 Task: Find connections with filter location Burjassot with filter topic #Analyticswith filter profile language English with filter current company PUMA Group with filter school SNS College of Engineering with filter industry Funds and Trusts with filter service category Business Analytics with filter keywords title Medical Laboratory Tech
Action: Mouse moved to (494, 67)
Screenshot: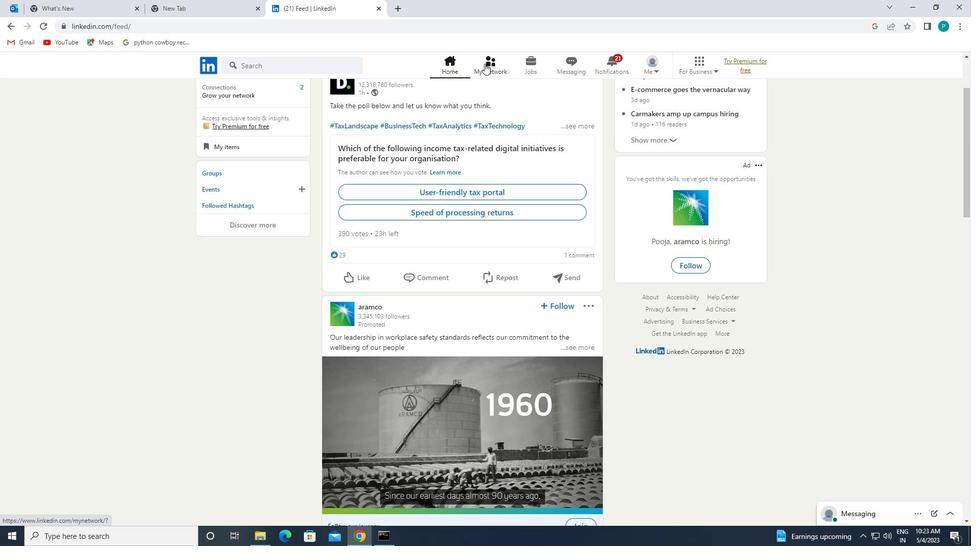 
Action: Mouse pressed left at (494, 67)
Screenshot: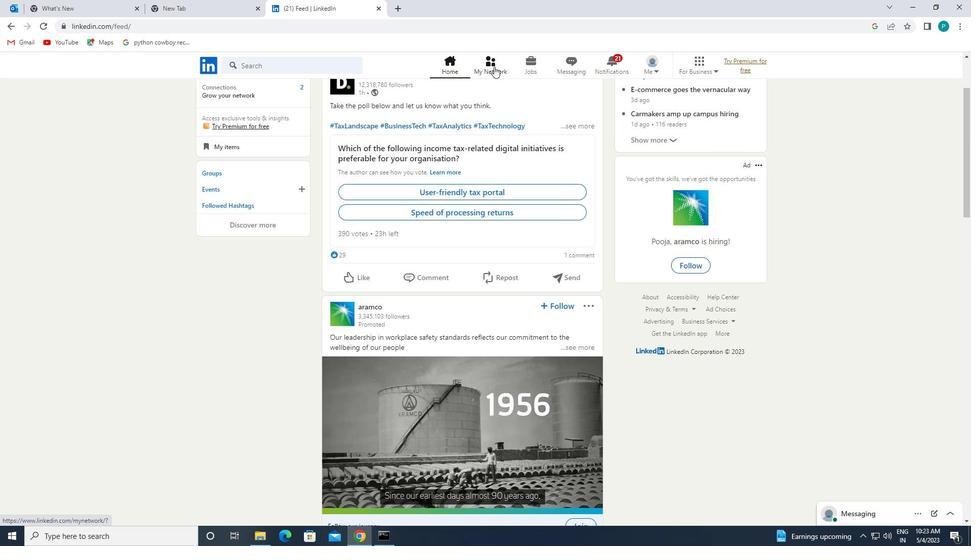 
Action: Mouse moved to (317, 118)
Screenshot: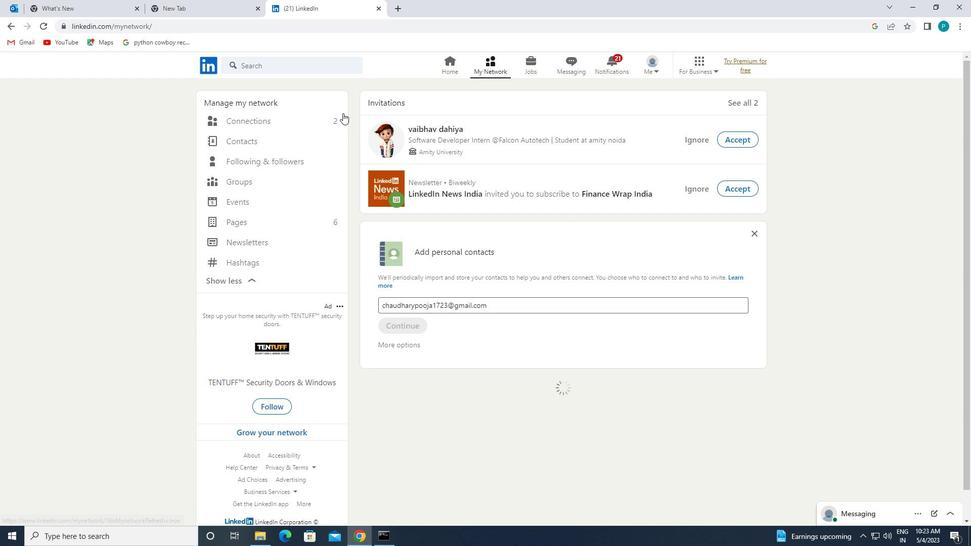 
Action: Mouse pressed left at (317, 118)
Screenshot: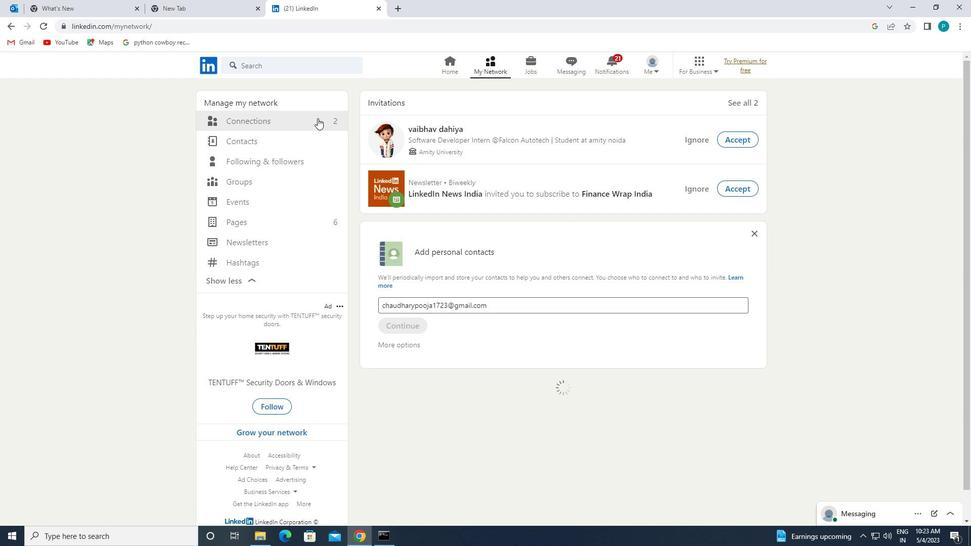 
Action: Mouse moved to (539, 122)
Screenshot: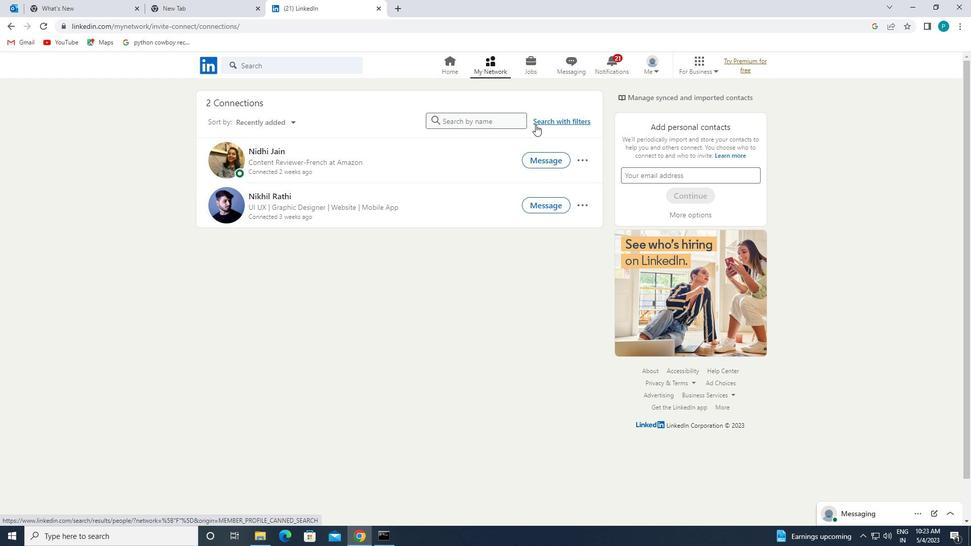 
Action: Mouse pressed left at (539, 122)
Screenshot: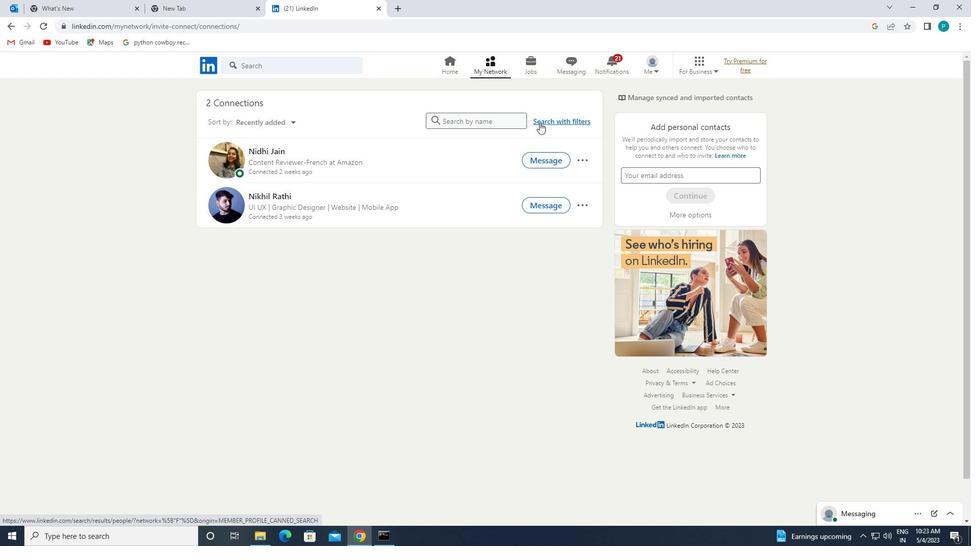 
Action: Mouse moved to (512, 91)
Screenshot: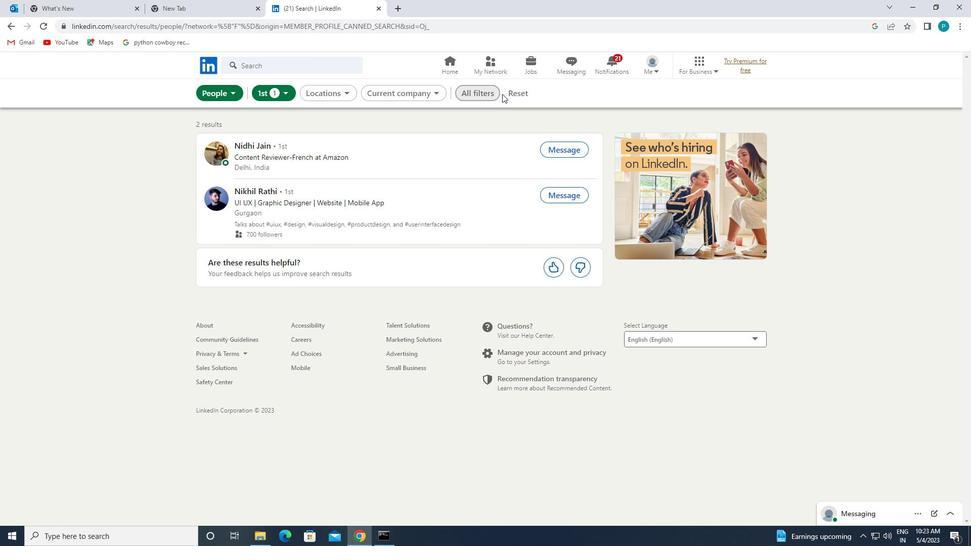 
Action: Mouse pressed left at (512, 91)
Screenshot: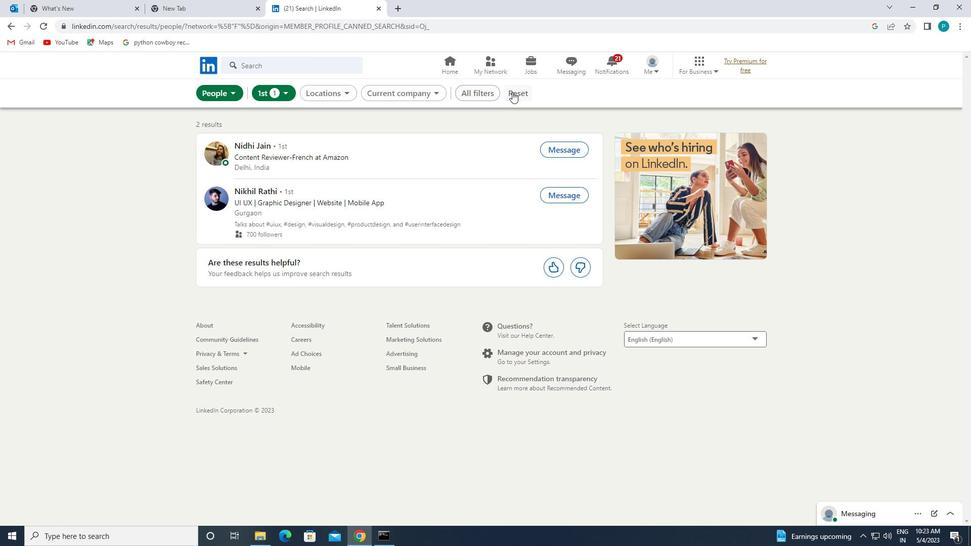 
Action: Mouse moved to (499, 93)
Screenshot: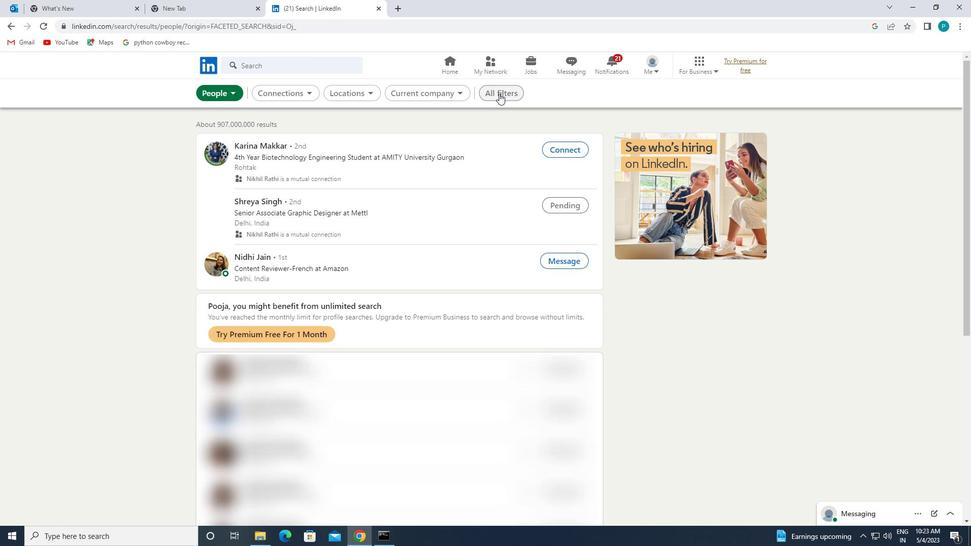 
Action: Mouse pressed left at (499, 93)
Screenshot: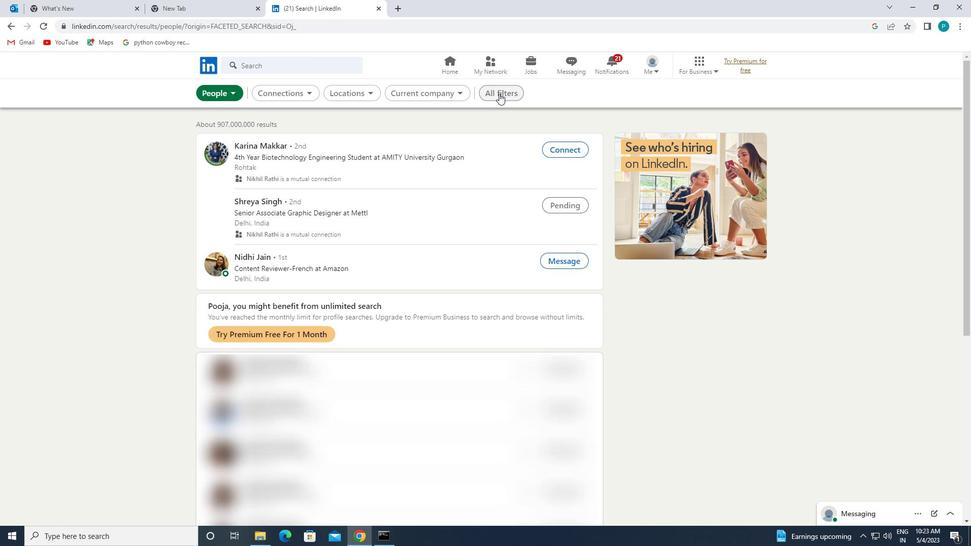 
Action: Mouse moved to (546, 205)
Screenshot: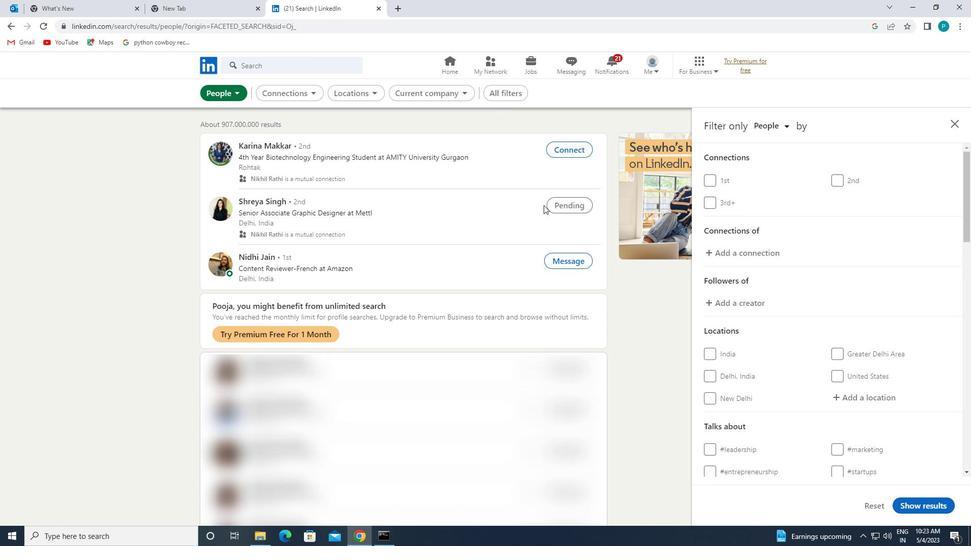 
Action: Mouse scrolled (546, 204) with delta (0, 0)
Screenshot: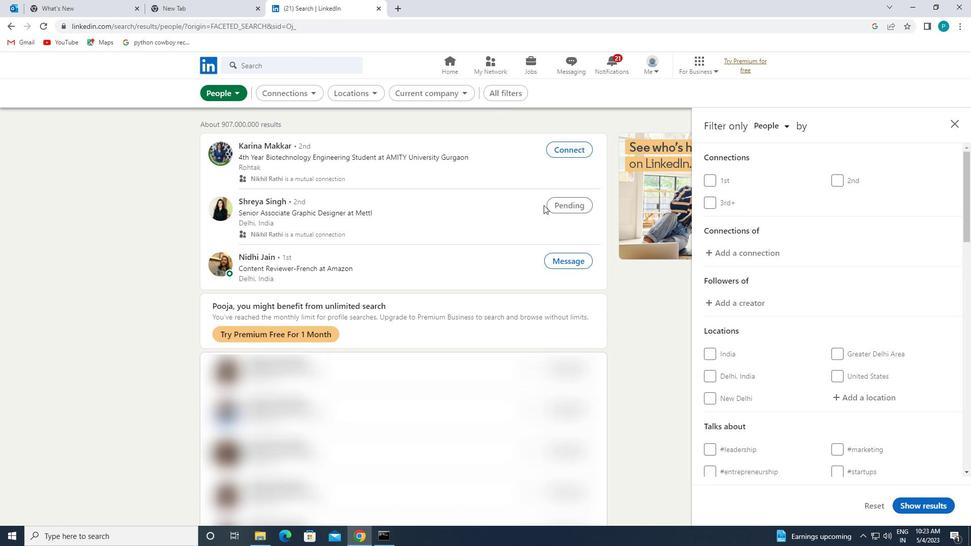 
Action: Mouse scrolled (546, 204) with delta (0, 0)
Screenshot: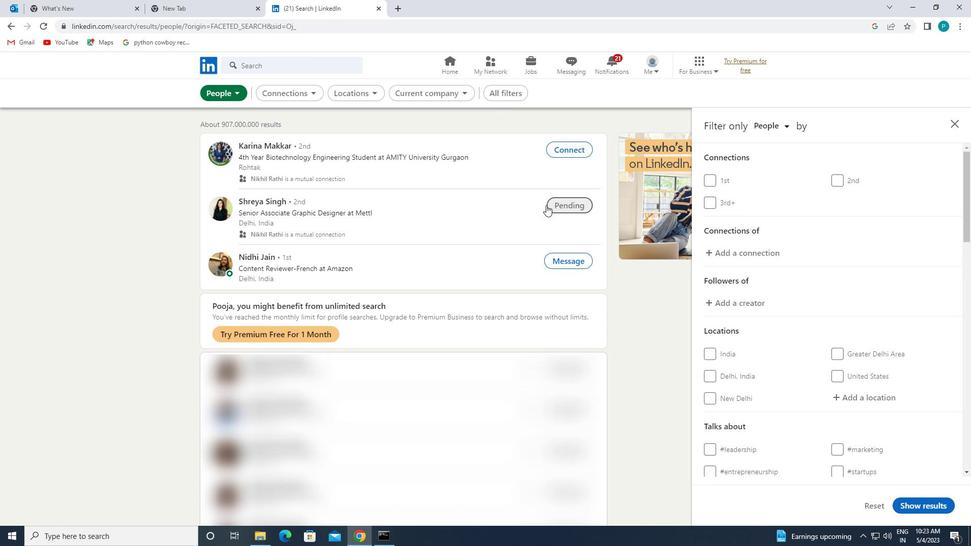 
Action: Mouse moved to (696, 269)
Screenshot: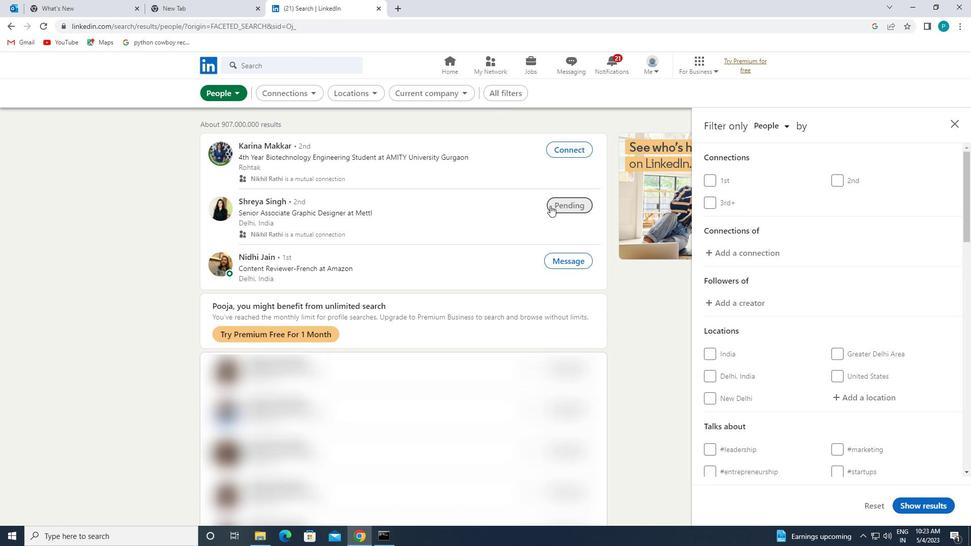 
Action: Mouse scrolled (696, 268) with delta (0, 0)
Screenshot: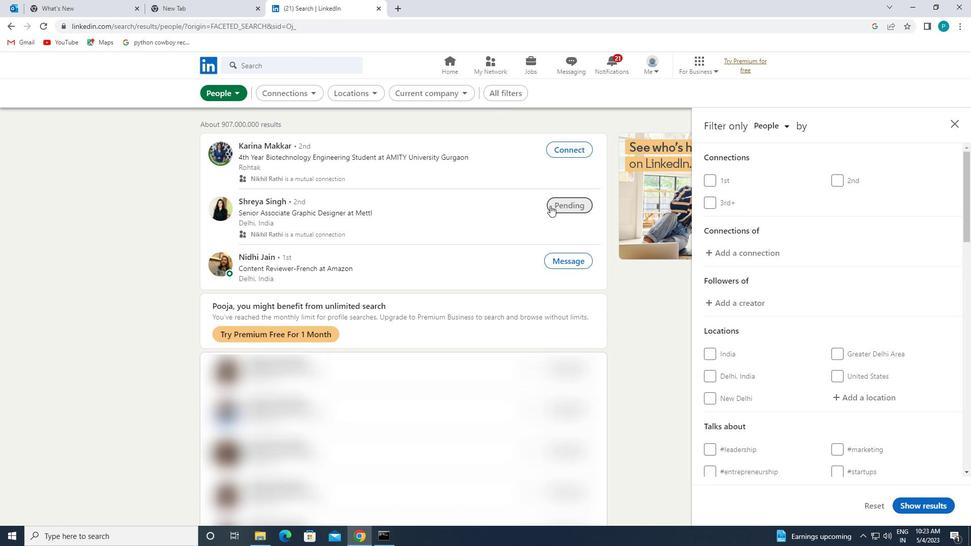 
Action: Mouse moved to (769, 302)
Screenshot: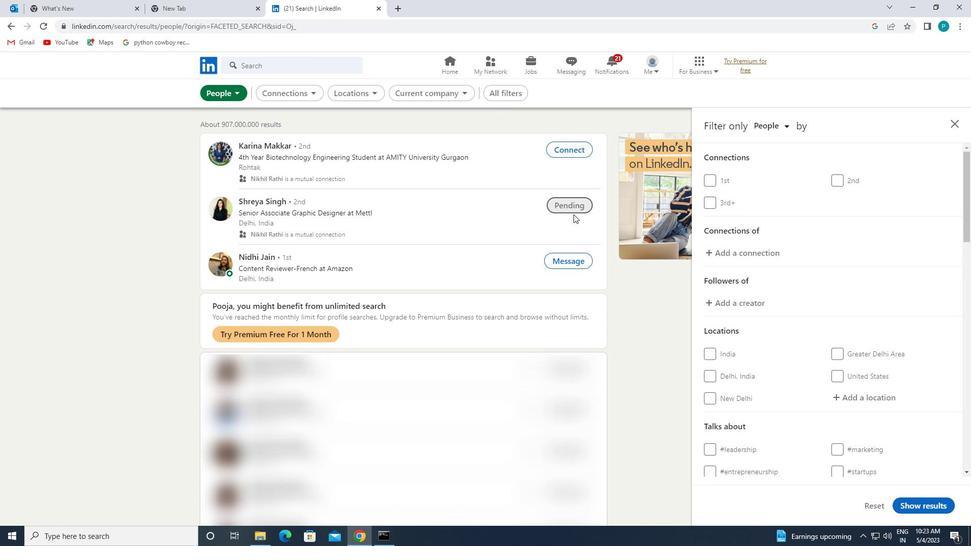 
Action: Mouse scrolled (769, 301) with delta (0, 0)
Screenshot: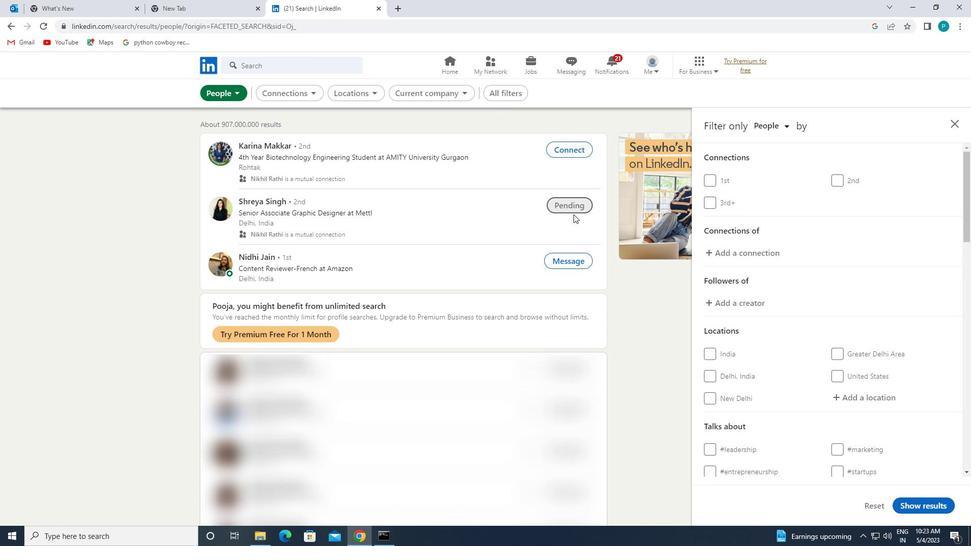 
Action: Mouse moved to (867, 285)
Screenshot: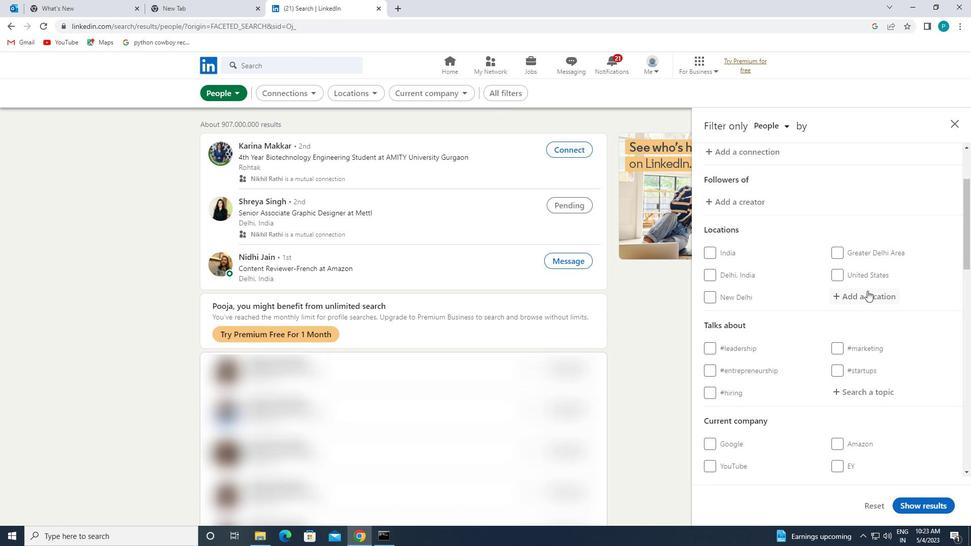 
Action: Mouse pressed left at (867, 285)
Screenshot: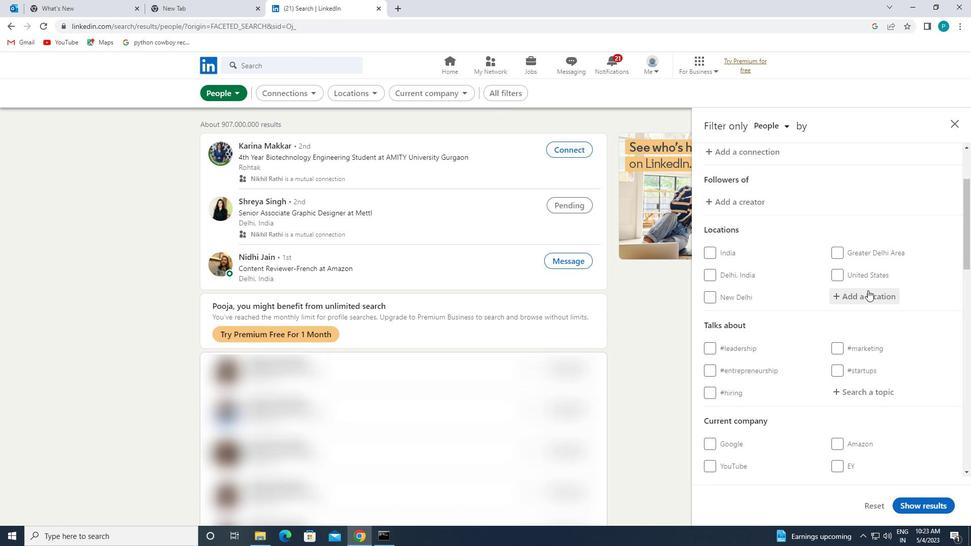
Action: Mouse moved to (863, 291)
Screenshot: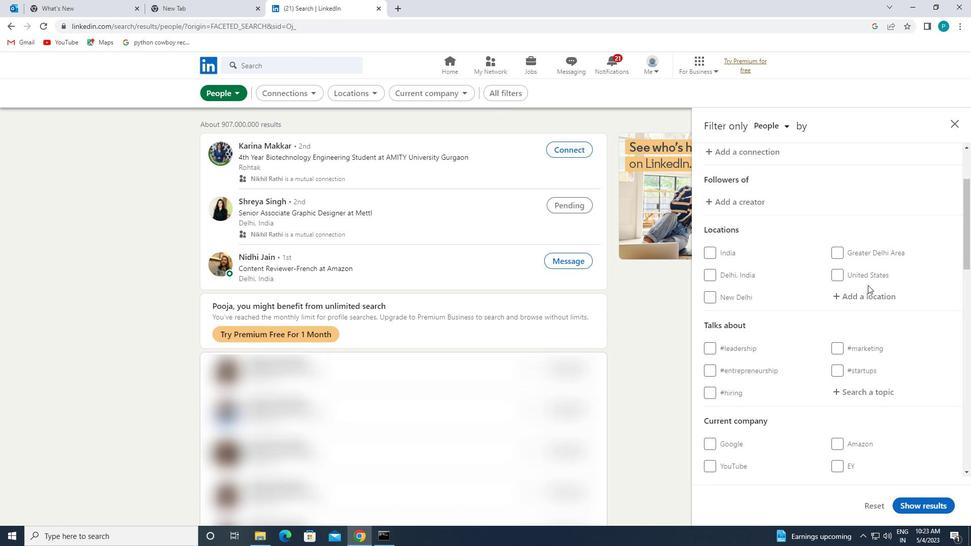 
Action: Mouse pressed left at (863, 291)
Screenshot: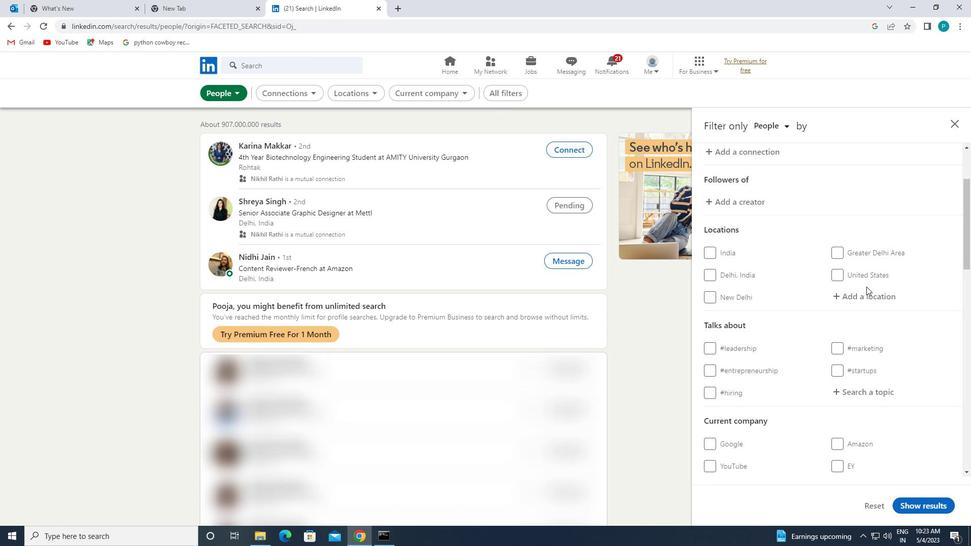 
Action: Key pressed <Key.caps_lock>b<Key.caps_lock>urjass
Screenshot: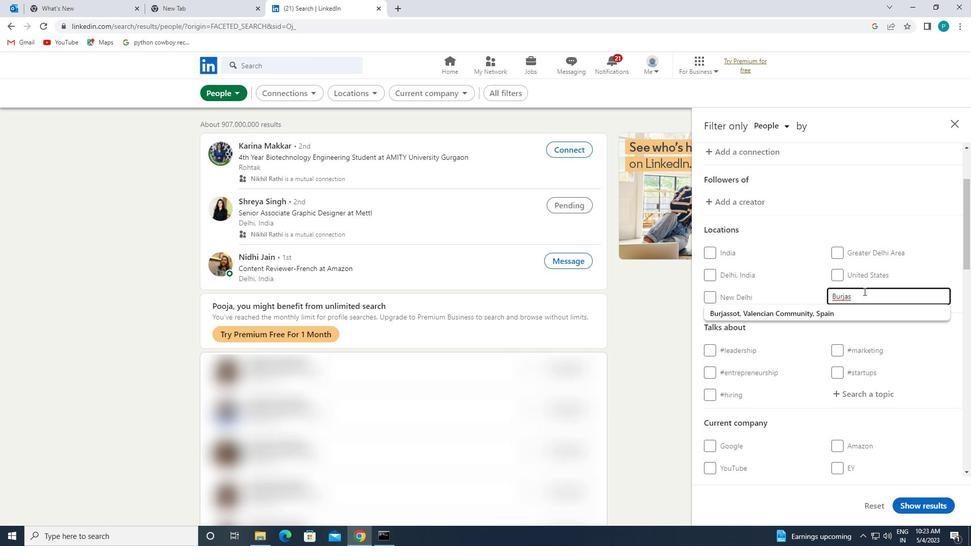 
Action: Mouse moved to (838, 315)
Screenshot: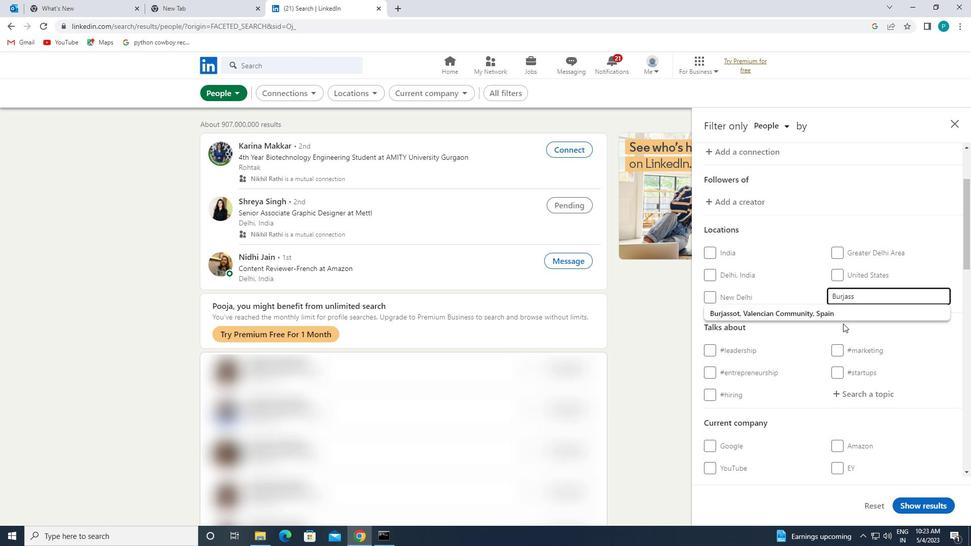 
Action: Mouse pressed left at (838, 315)
Screenshot: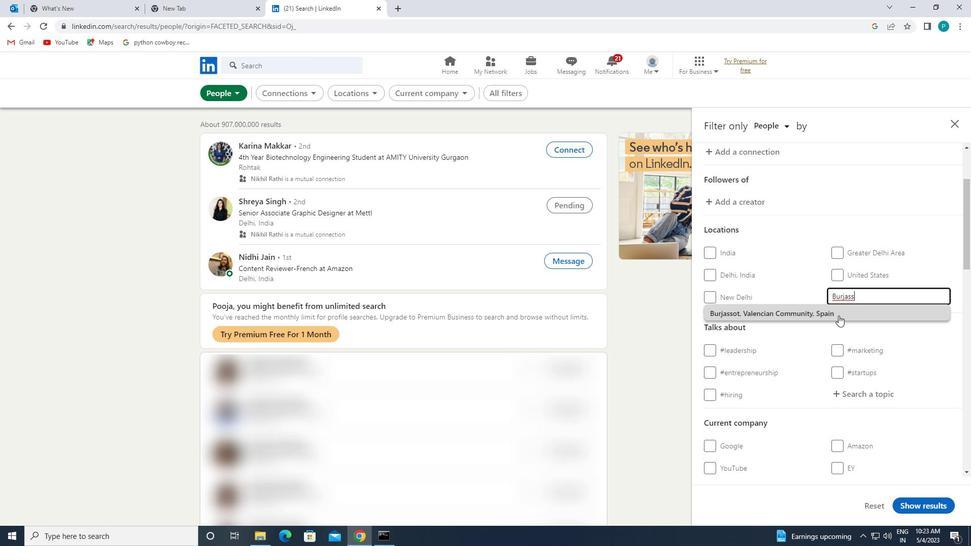 
Action: Mouse moved to (858, 385)
Screenshot: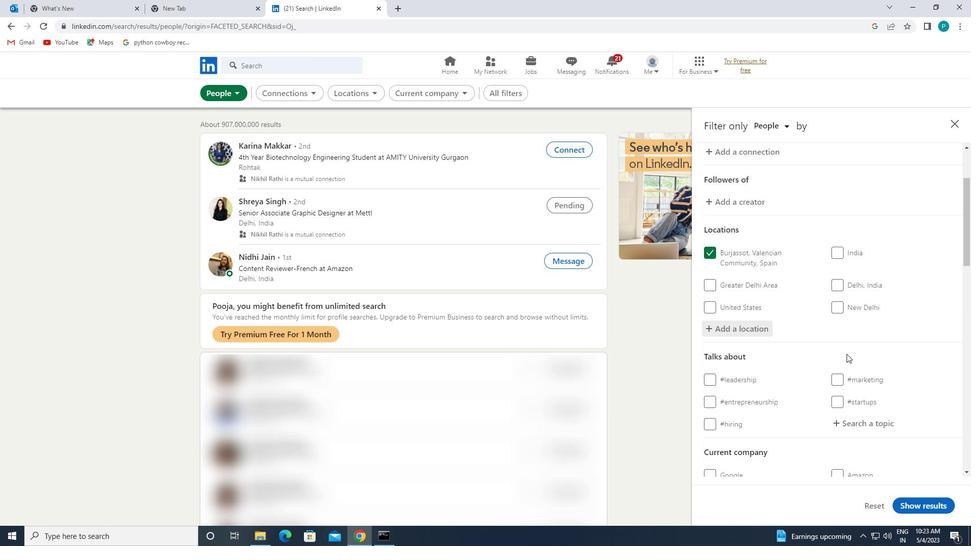 
Action: Mouse scrolled (858, 385) with delta (0, 0)
Screenshot: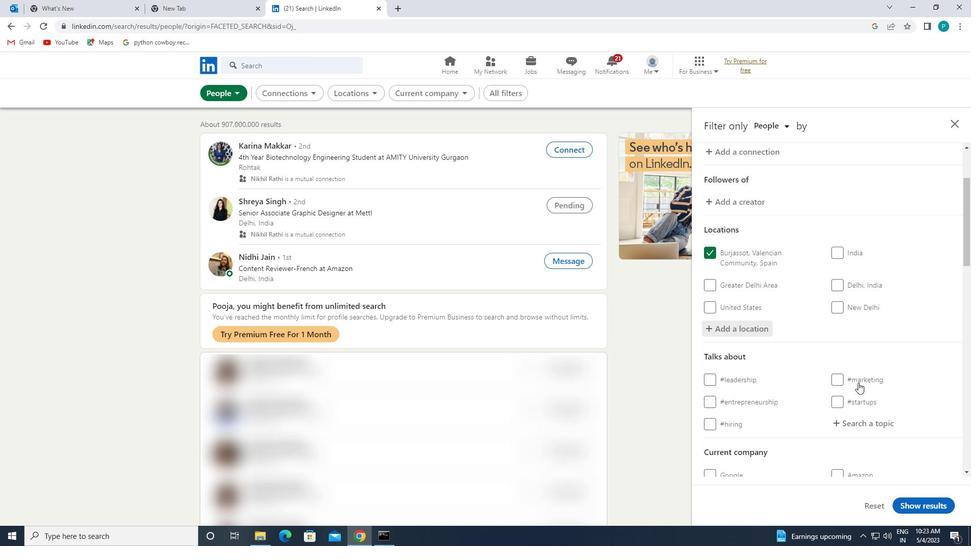 
Action: Mouse moved to (858, 379)
Screenshot: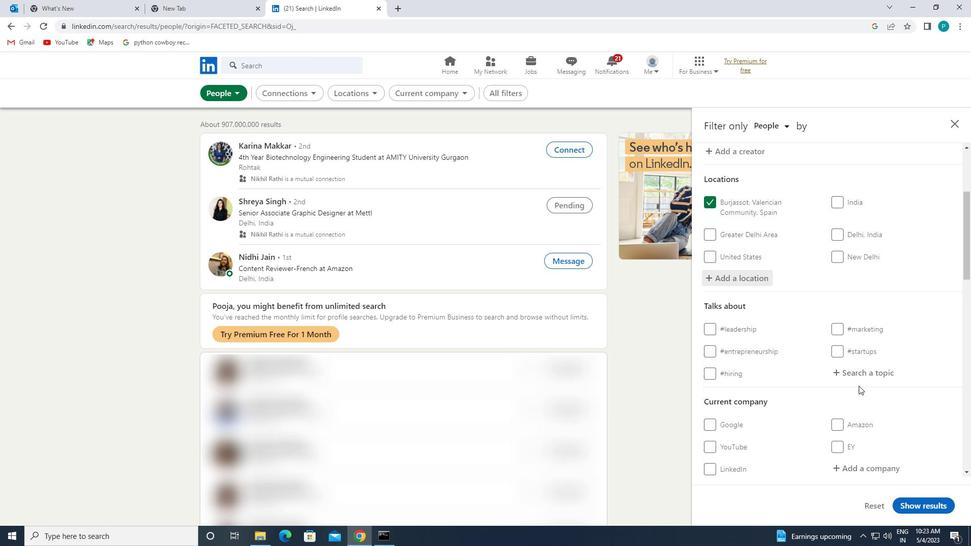 
Action: Mouse pressed left at (858, 379)
Screenshot: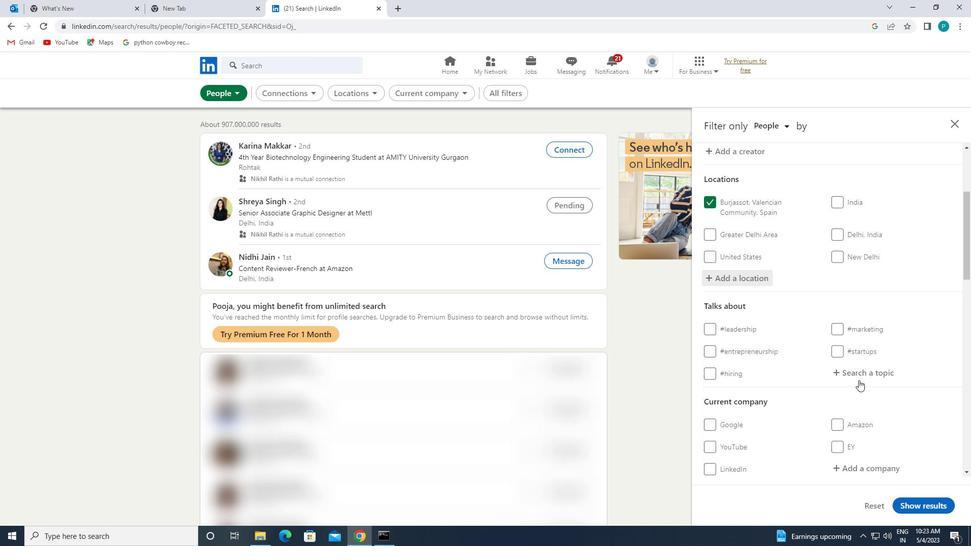 
Action: Mouse moved to (860, 379)
Screenshot: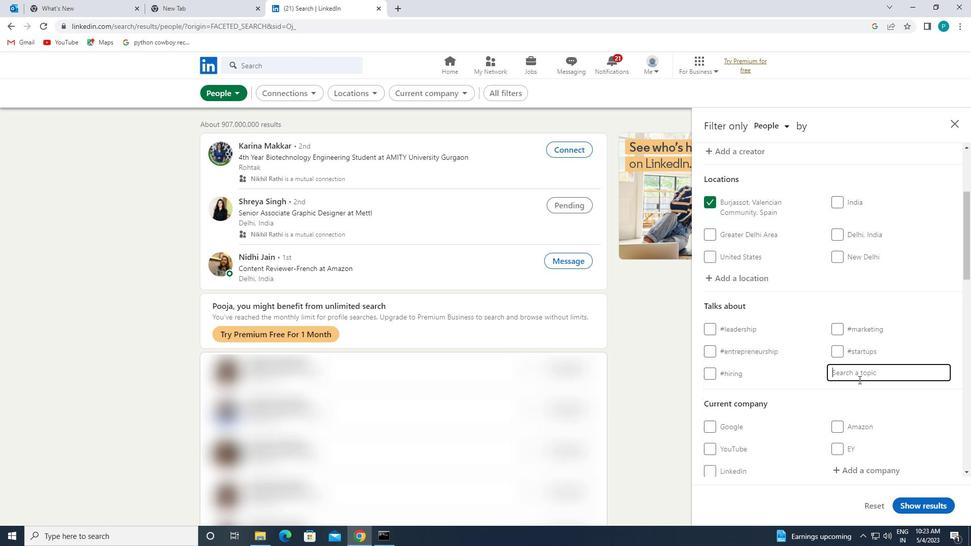 
Action: Key pressed <Key.shift>@<Key.backspace>#<Key.caps_lock>A<Key.caps_lock>NALYSTICS
Screenshot: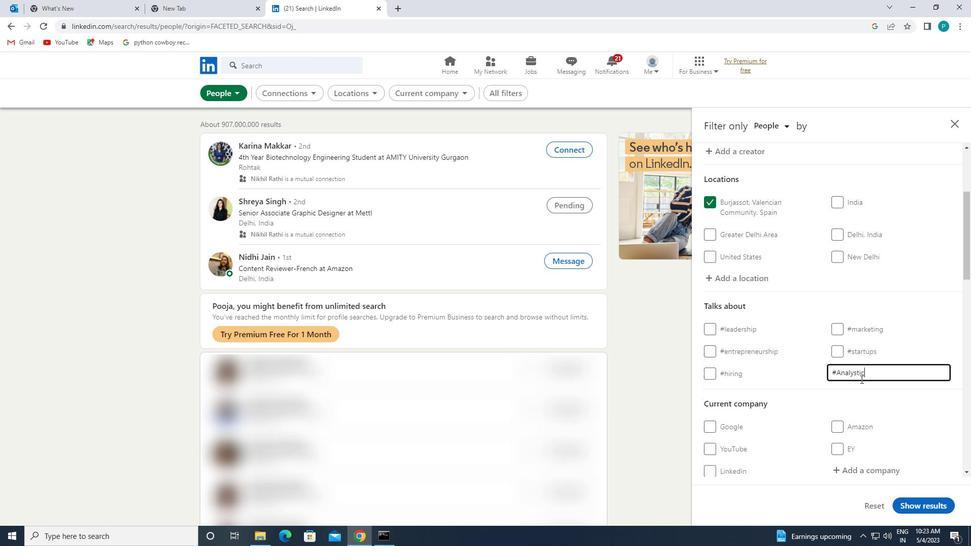 
Action: Mouse moved to (813, 430)
Screenshot: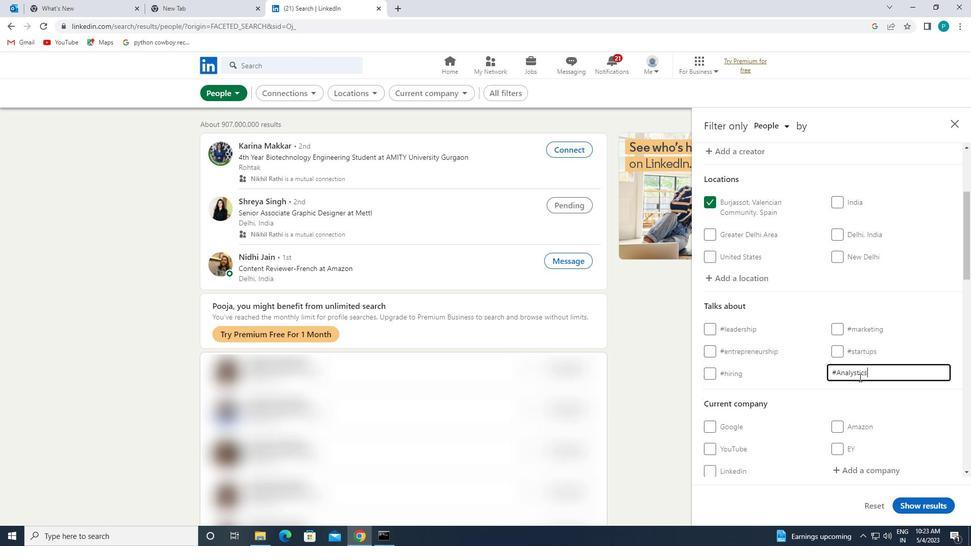 
Action: Mouse scrolled (813, 429) with delta (0, 0)
Screenshot: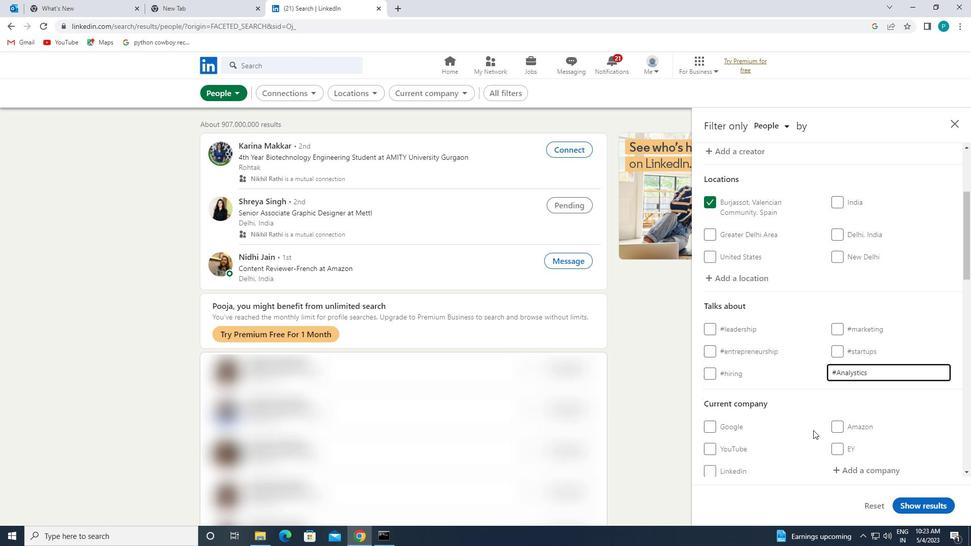 
Action: Mouse scrolled (813, 429) with delta (0, 0)
Screenshot: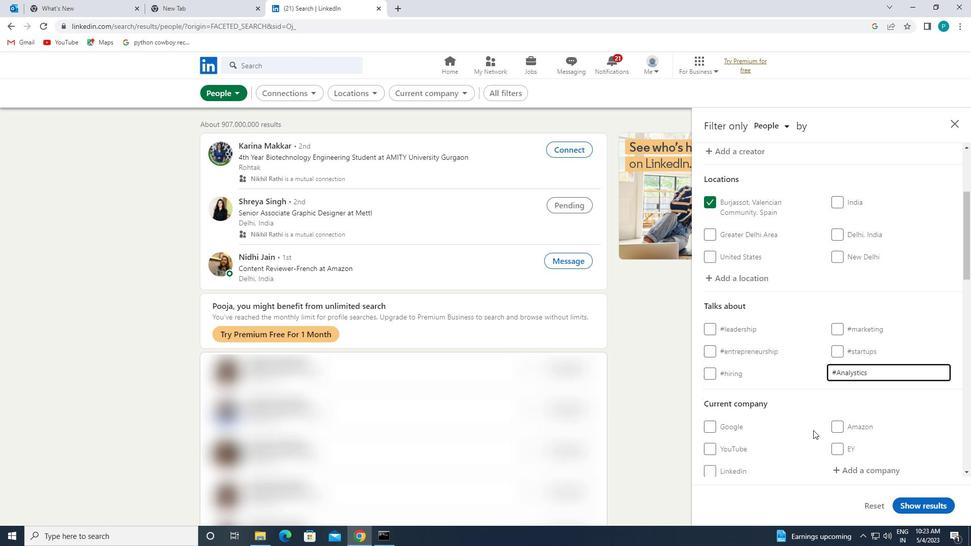 
Action: Mouse scrolled (813, 429) with delta (0, 0)
Screenshot: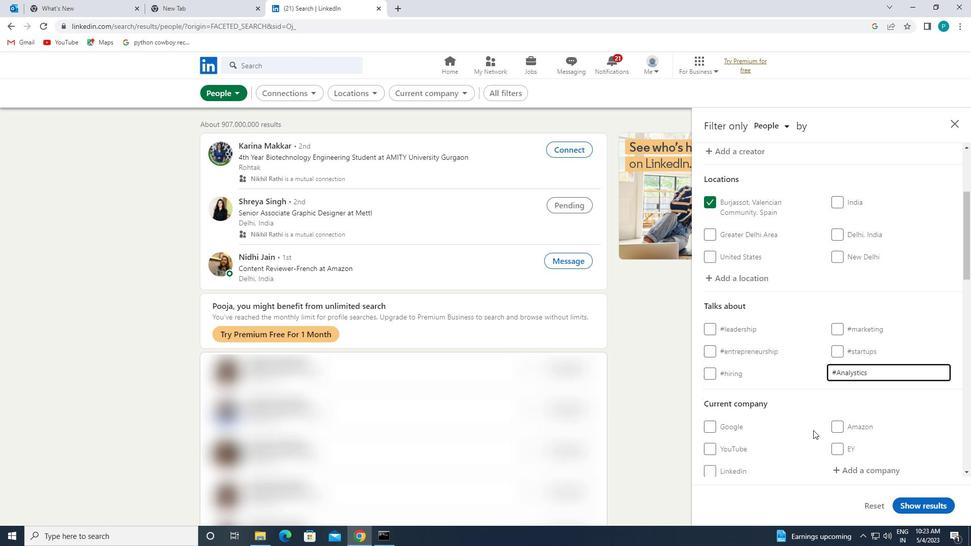 
Action: Mouse moved to (795, 328)
Screenshot: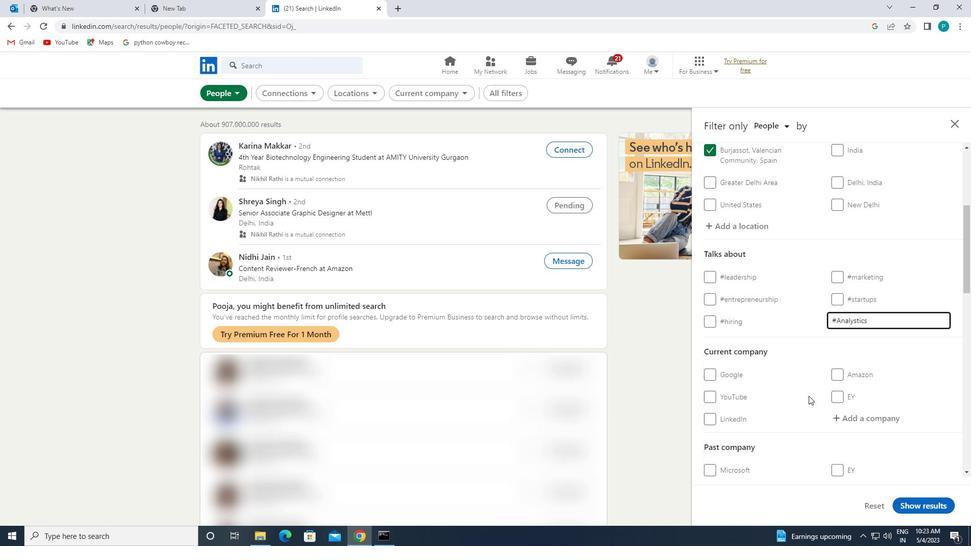 
Action: Mouse scrolled (795, 328) with delta (0, 0)
Screenshot: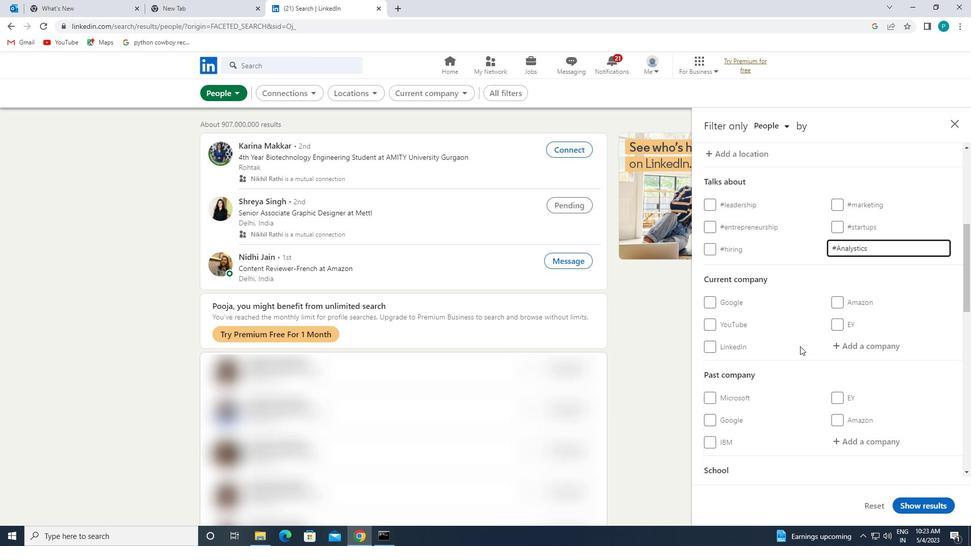 
Action: Mouse scrolled (795, 328) with delta (0, 0)
Screenshot: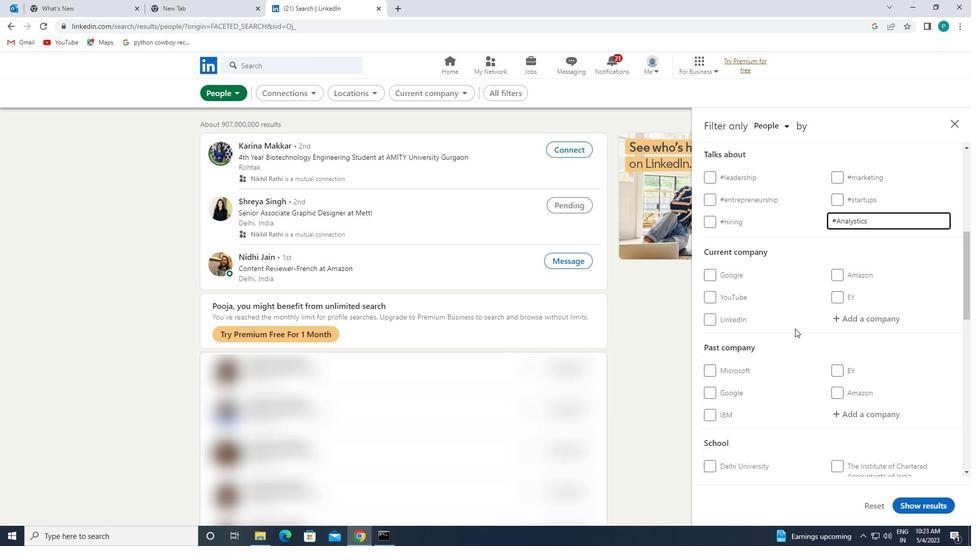 
Action: Mouse scrolled (795, 328) with delta (0, 0)
Screenshot: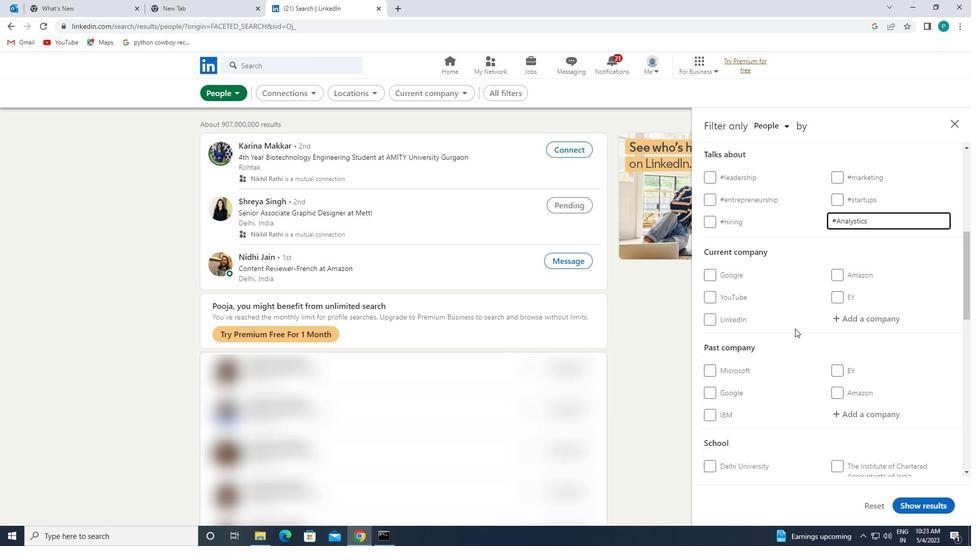 
Action: Mouse scrolled (795, 328) with delta (0, 0)
Screenshot: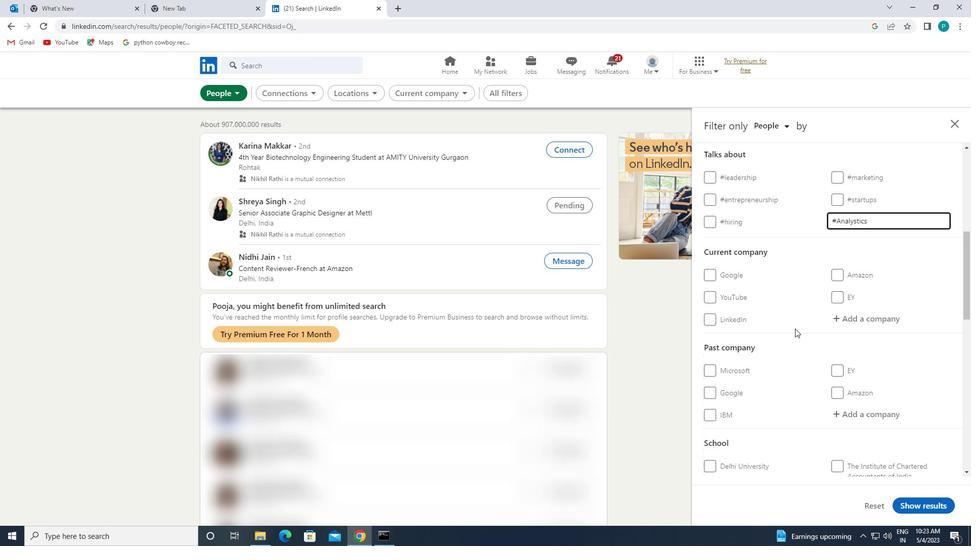 
Action: Mouse moved to (775, 374)
Screenshot: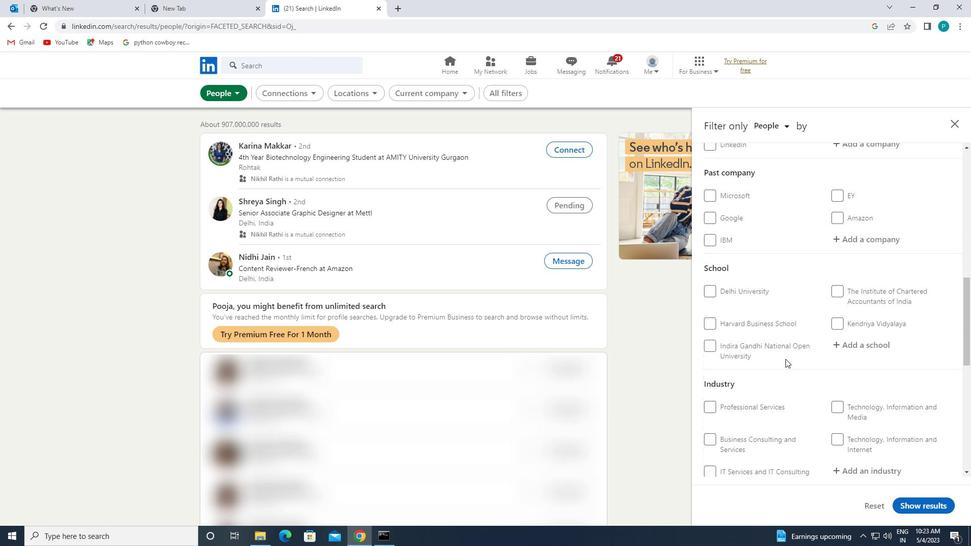
Action: Mouse scrolled (775, 374) with delta (0, 0)
Screenshot: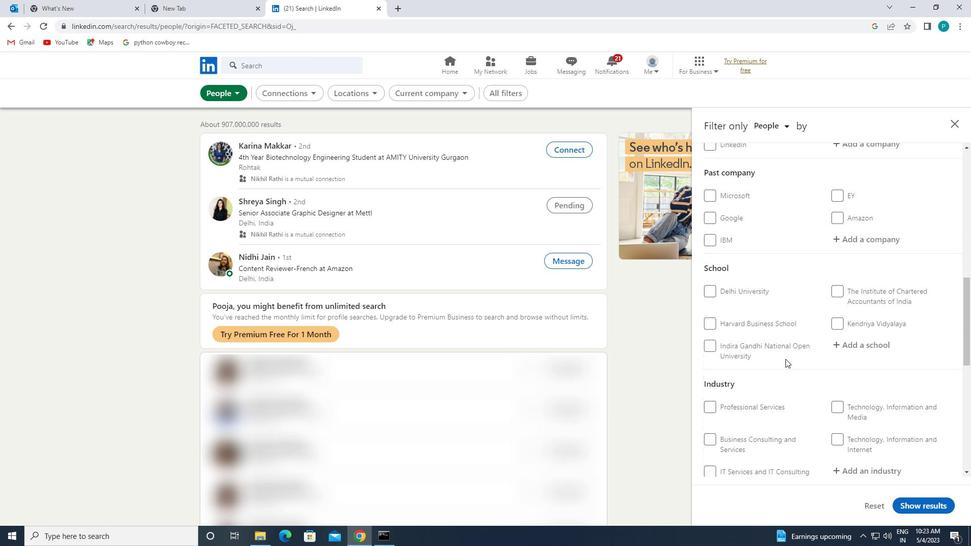 
Action: Mouse moved to (775, 375)
Screenshot: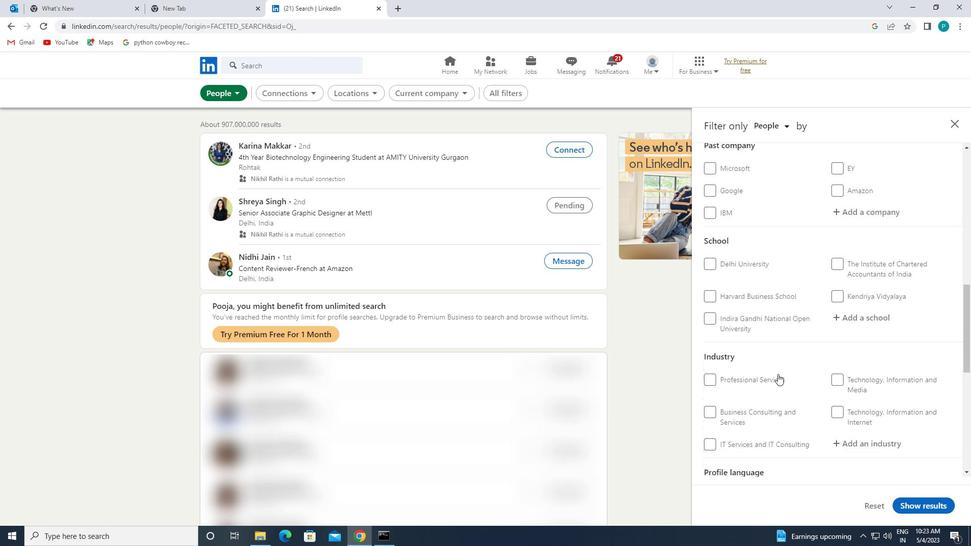 
Action: Mouse scrolled (775, 374) with delta (0, 0)
Screenshot: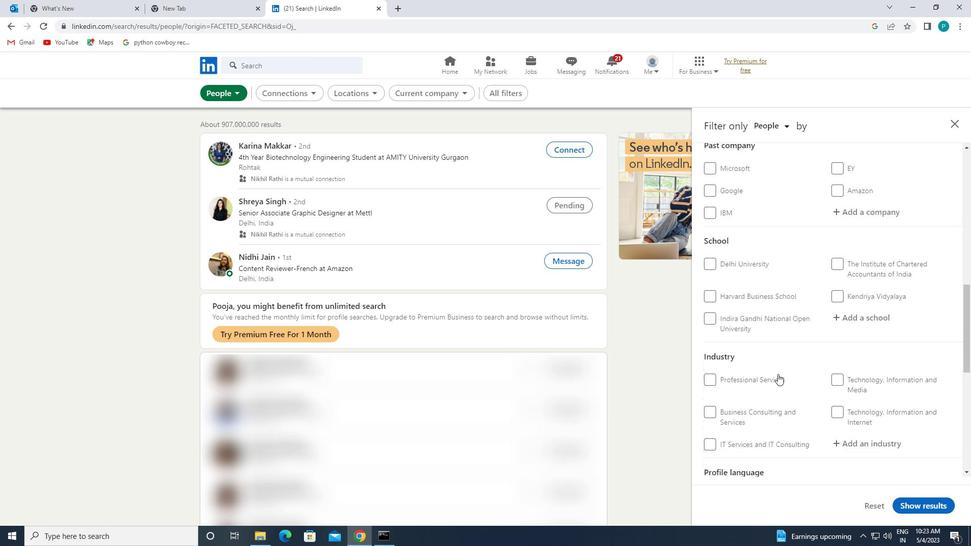 
Action: Mouse moved to (774, 375)
Screenshot: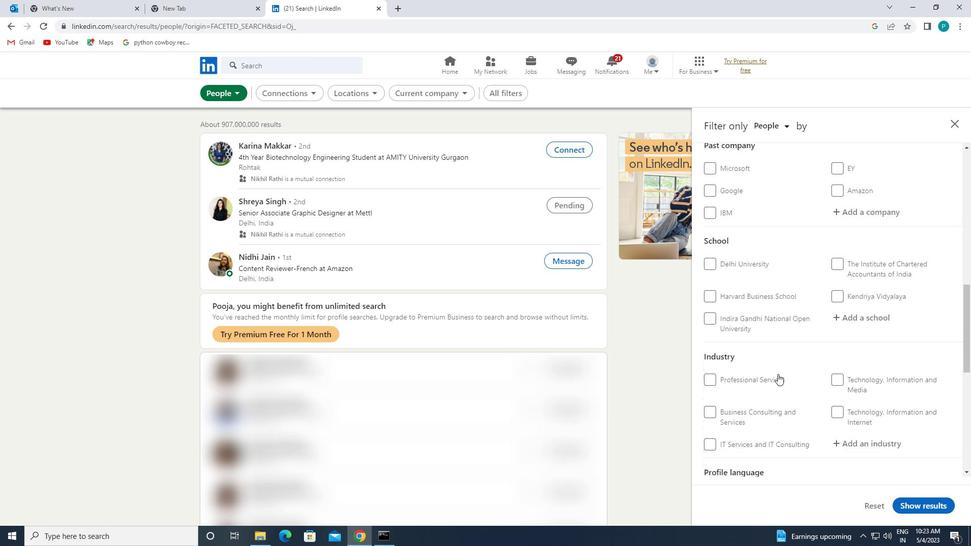 
Action: Mouse scrolled (774, 374) with delta (0, 0)
Screenshot: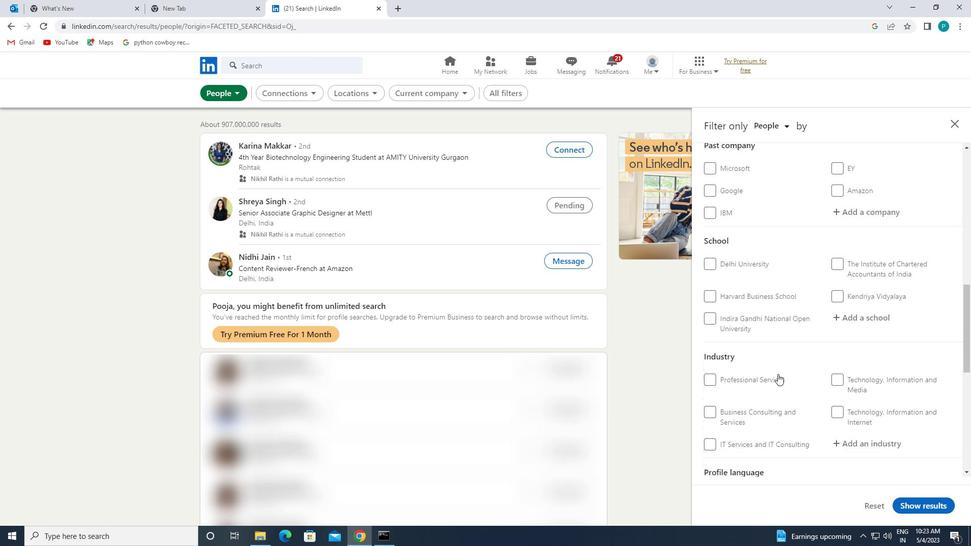
Action: Mouse moved to (745, 402)
Screenshot: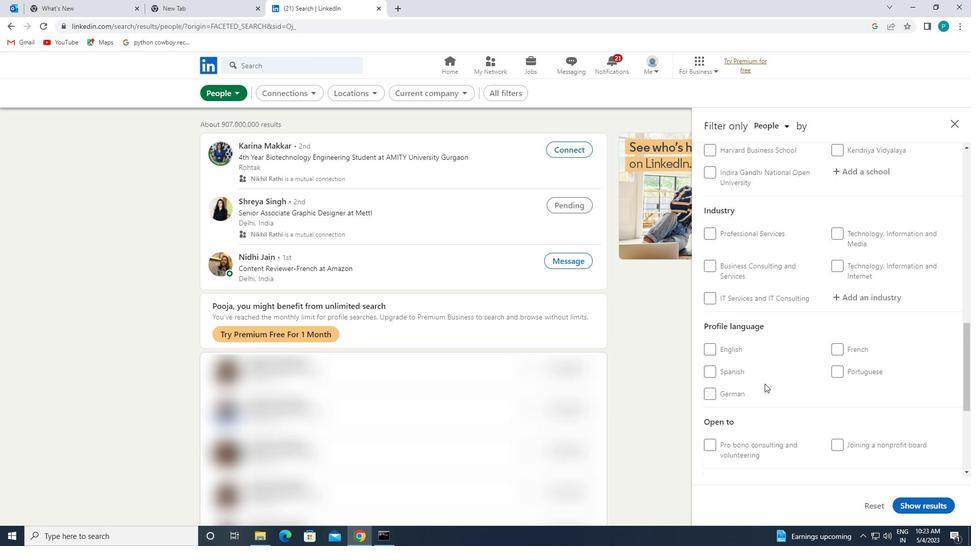 
Action: Mouse scrolled (745, 402) with delta (0, 0)
Screenshot: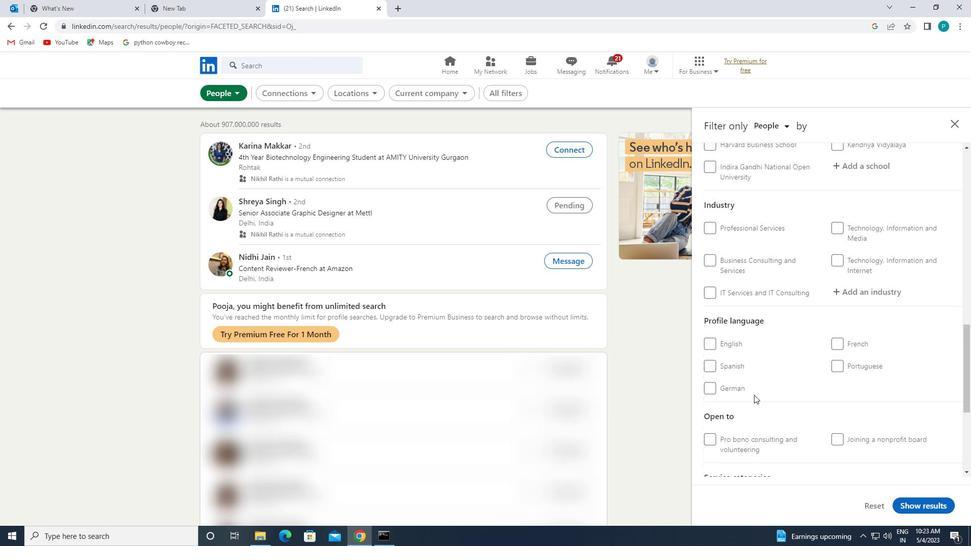 
Action: Mouse moved to (727, 295)
Screenshot: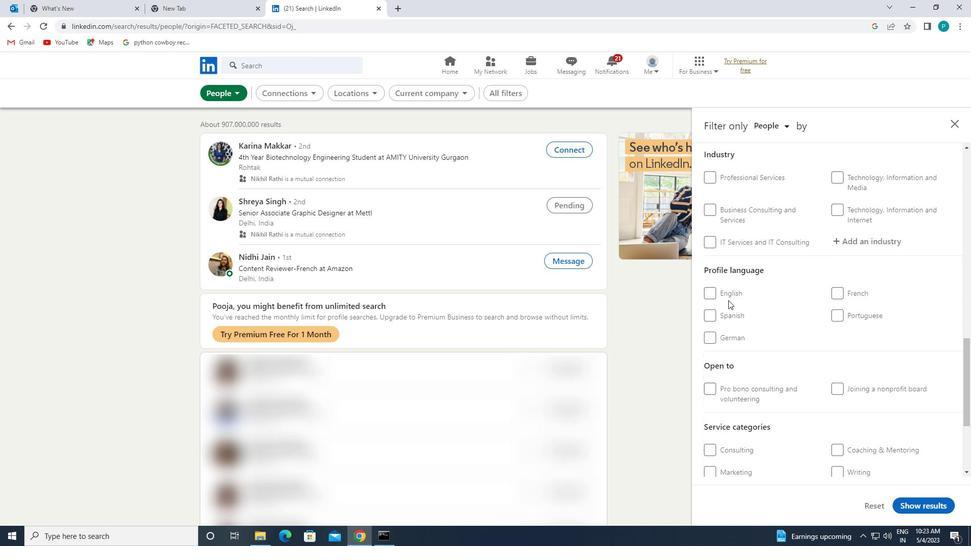 
Action: Mouse pressed left at (727, 295)
Screenshot: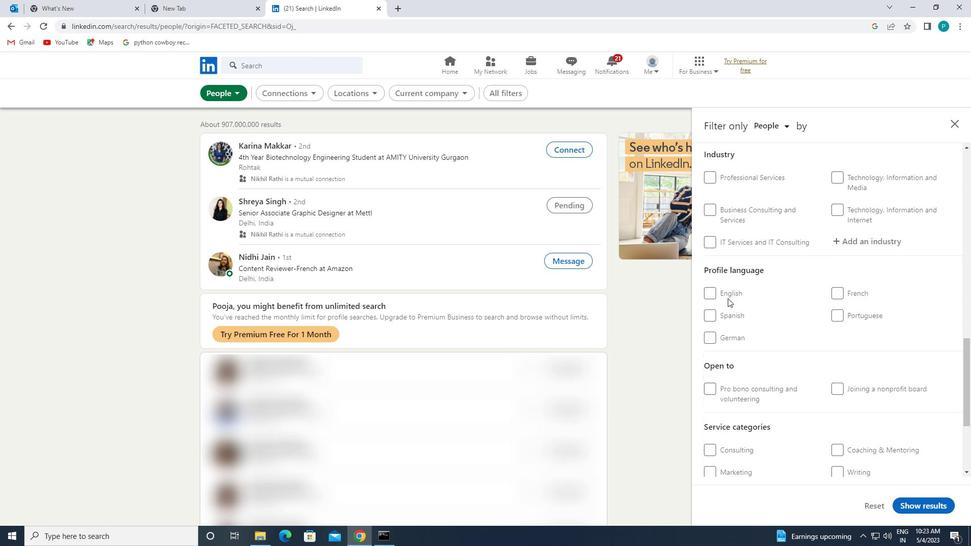 
Action: Mouse moved to (768, 296)
Screenshot: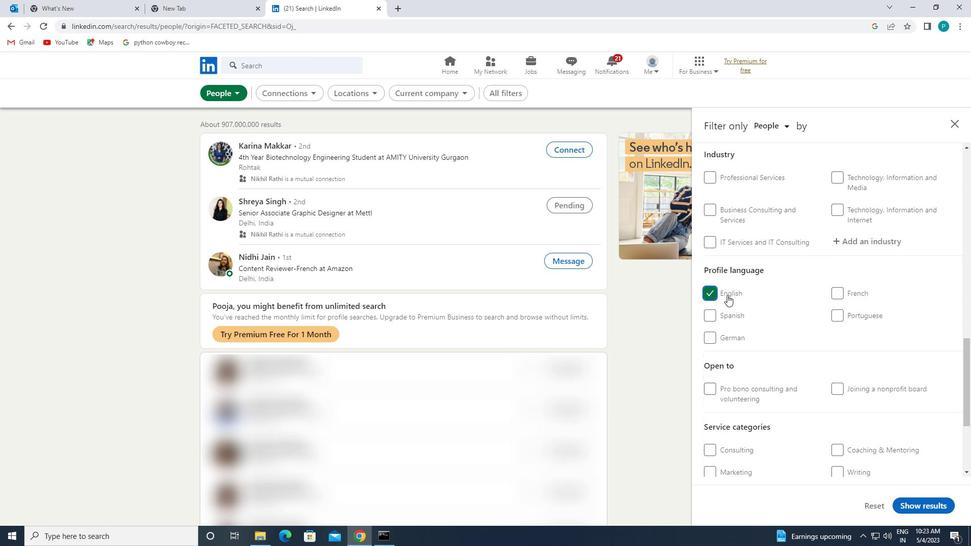 
Action: Mouse scrolled (768, 297) with delta (0, 0)
Screenshot: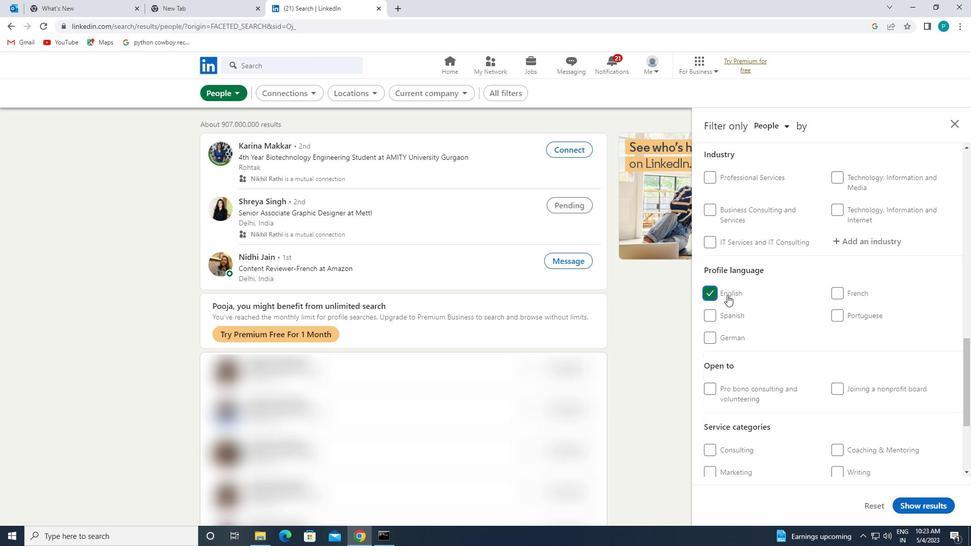 
Action: Mouse scrolled (768, 297) with delta (0, 0)
Screenshot: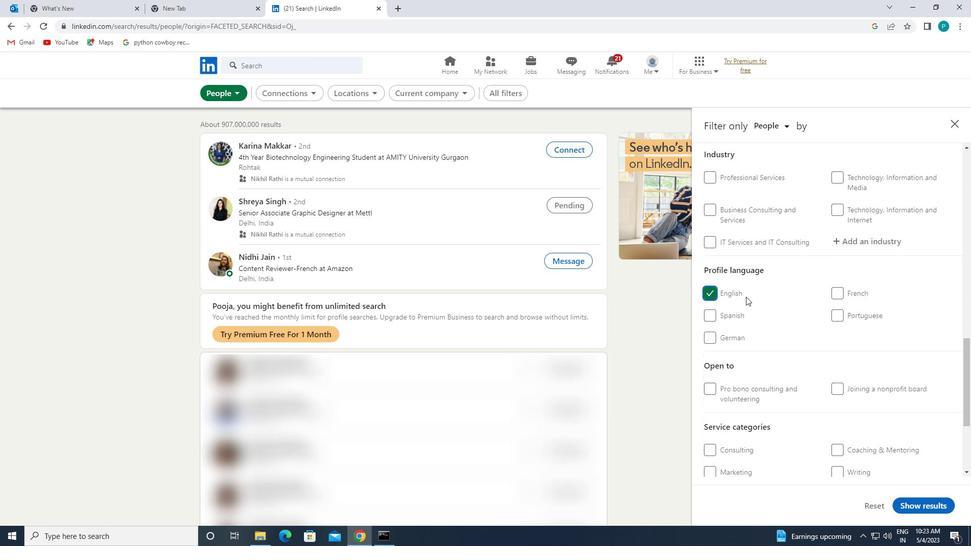 
Action: Mouse scrolled (768, 297) with delta (0, 0)
Screenshot: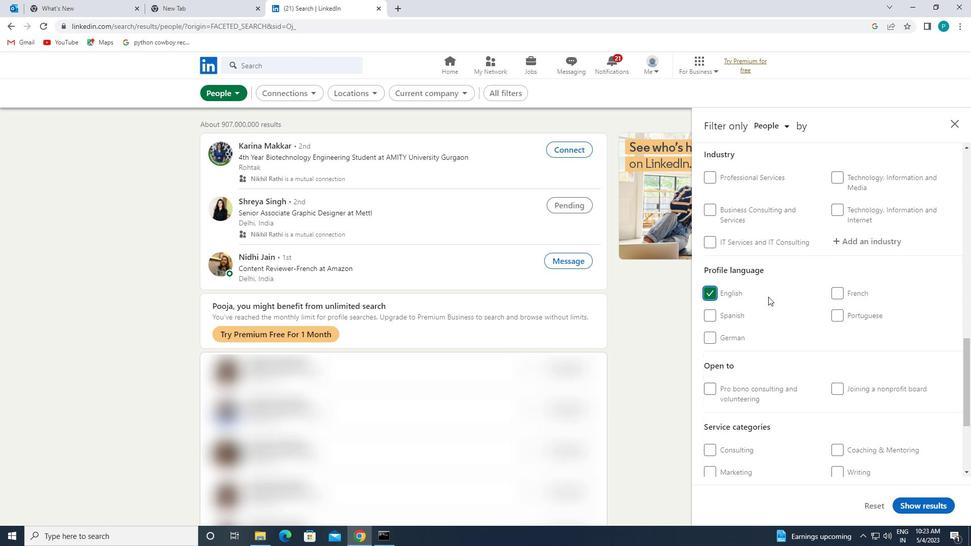 
Action: Mouse moved to (784, 303)
Screenshot: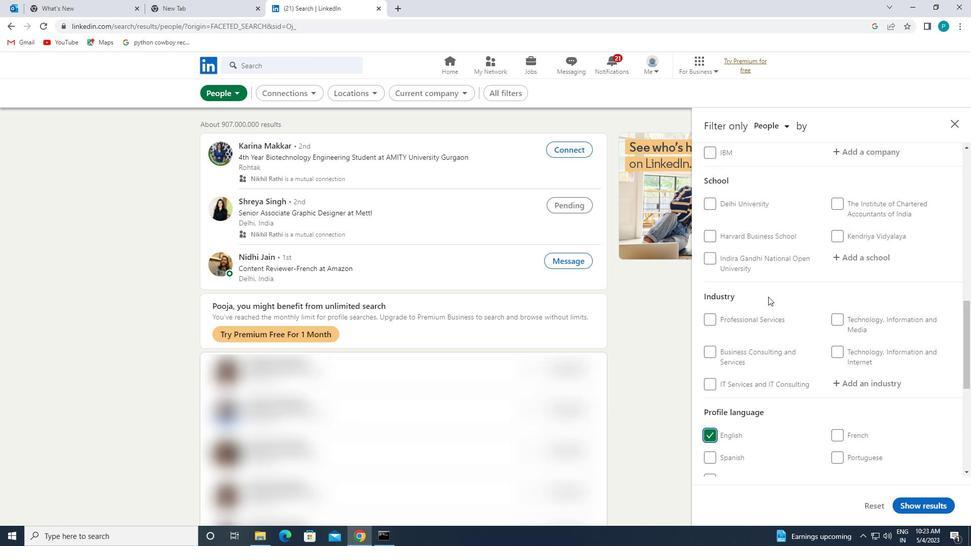 
Action: Mouse scrolled (784, 303) with delta (0, 0)
Screenshot: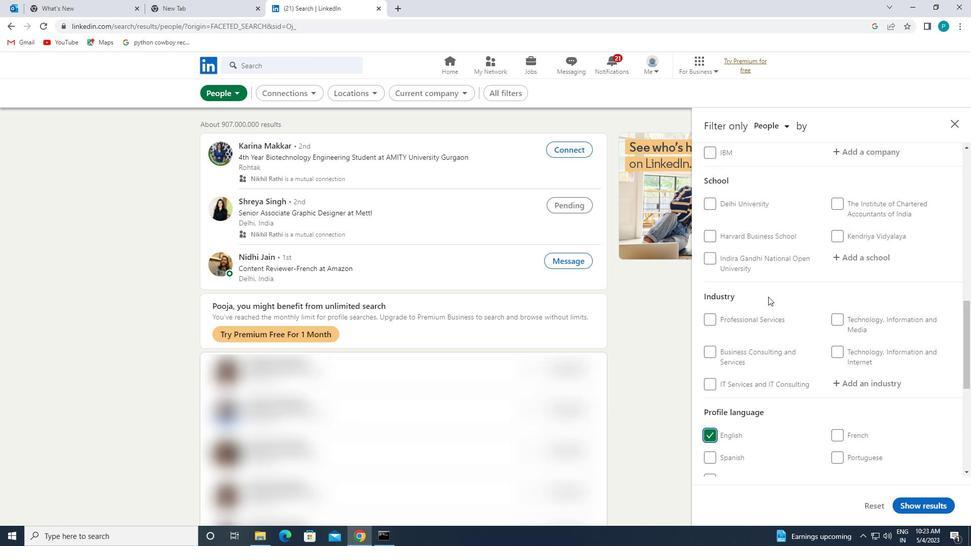 
Action: Mouse moved to (786, 303)
Screenshot: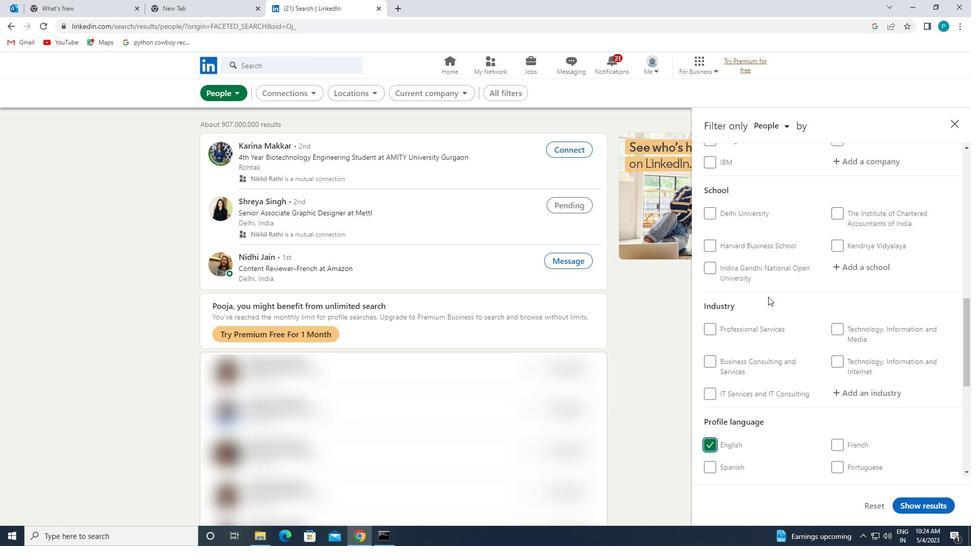 
Action: Mouse scrolled (786, 303) with delta (0, 0)
Screenshot: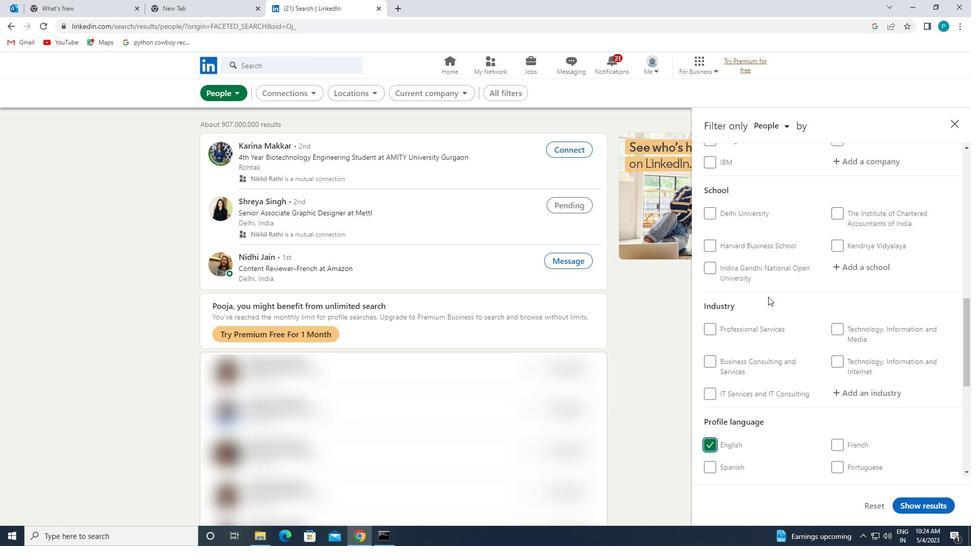 
Action: Mouse moved to (804, 297)
Screenshot: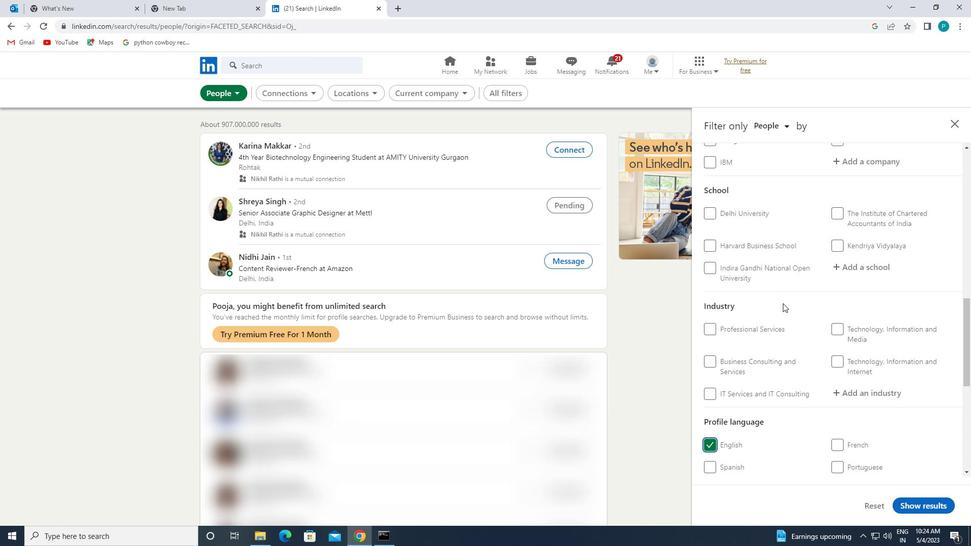 
Action: Mouse scrolled (804, 298) with delta (0, 0)
Screenshot: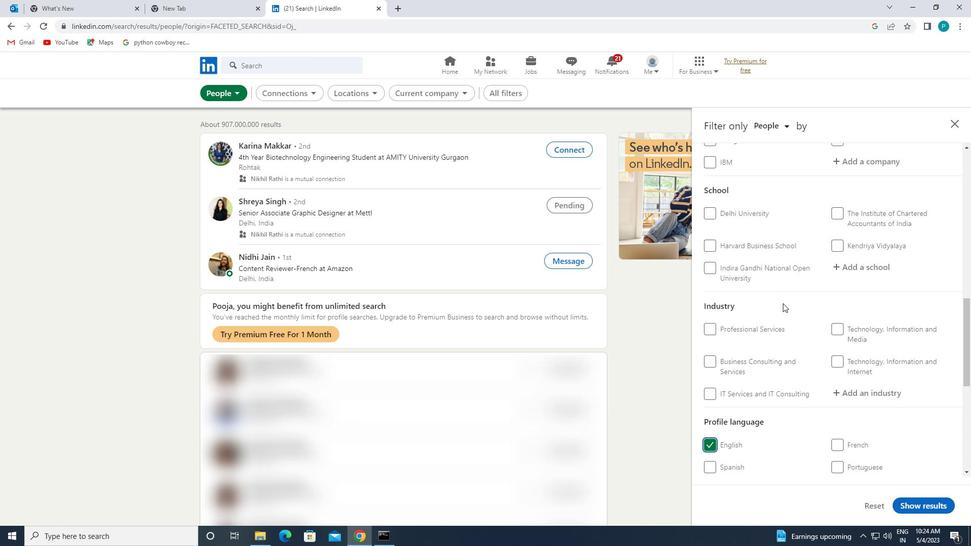 
Action: Mouse moved to (807, 289)
Screenshot: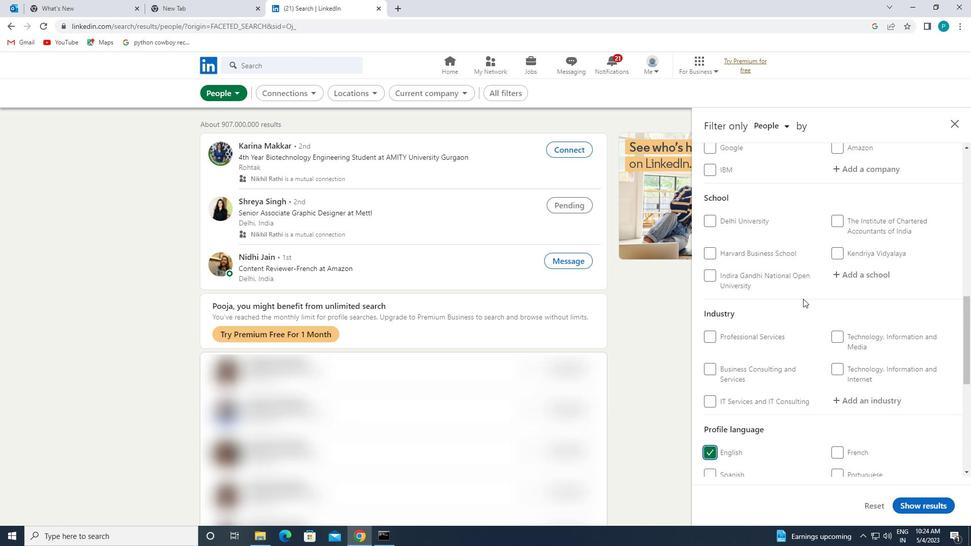 
Action: Mouse scrolled (807, 290) with delta (0, 0)
Screenshot: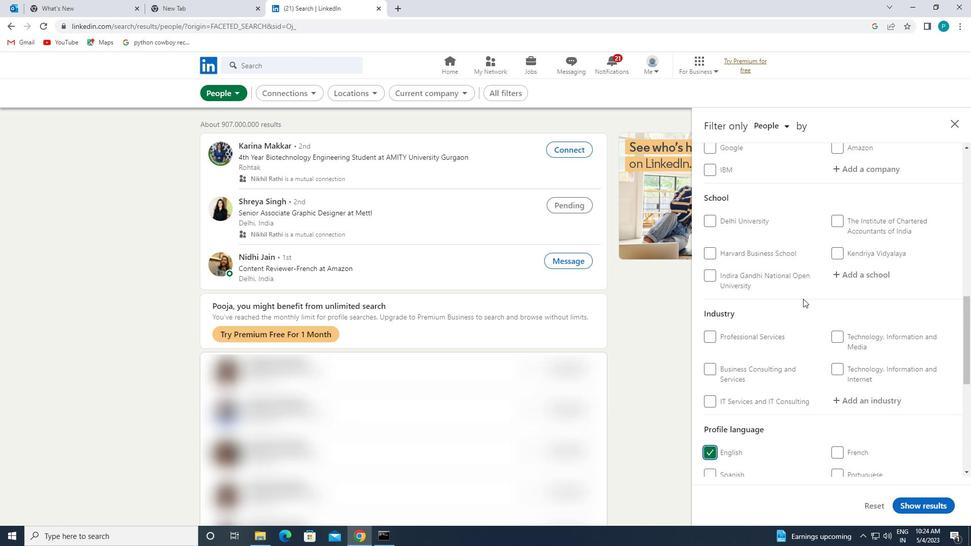 
Action: Mouse moved to (881, 272)
Screenshot: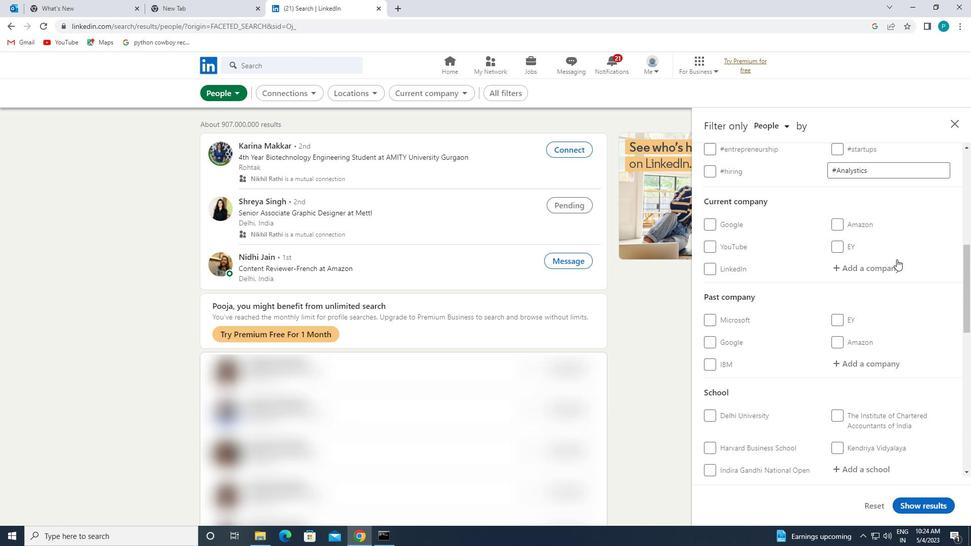 
Action: Mouse pressed left at (881, 272)
Screenshot: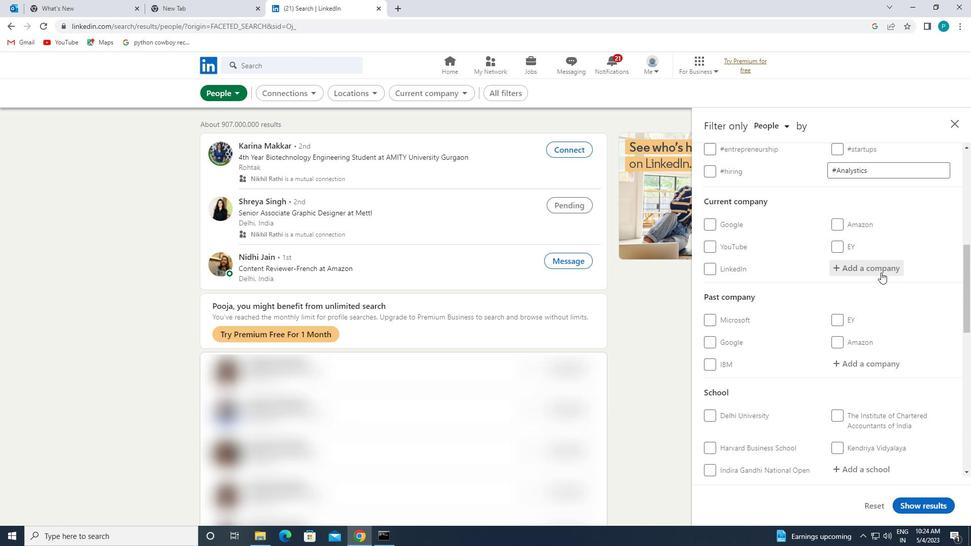 
Action: Key pressed <Key.caps_lock>PUMA
Screenshot: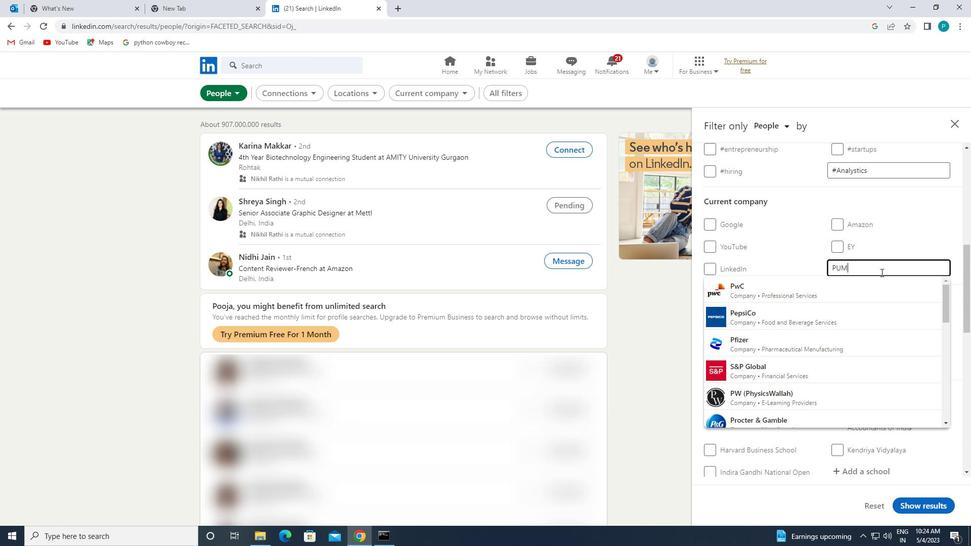 
Action: Mouse moved to (857, 287)
Screenshot: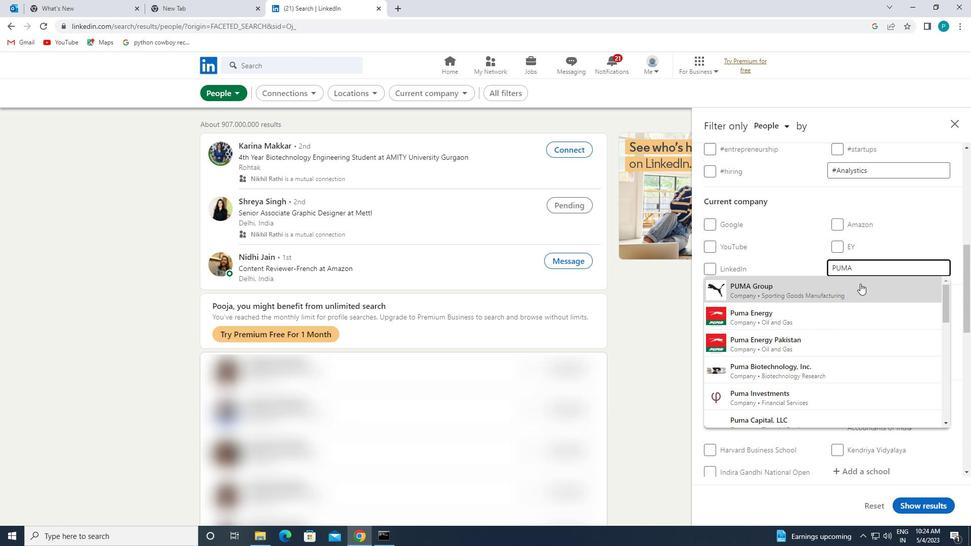 
Action: Mouse pressed left at (857, 287)
Screenshot: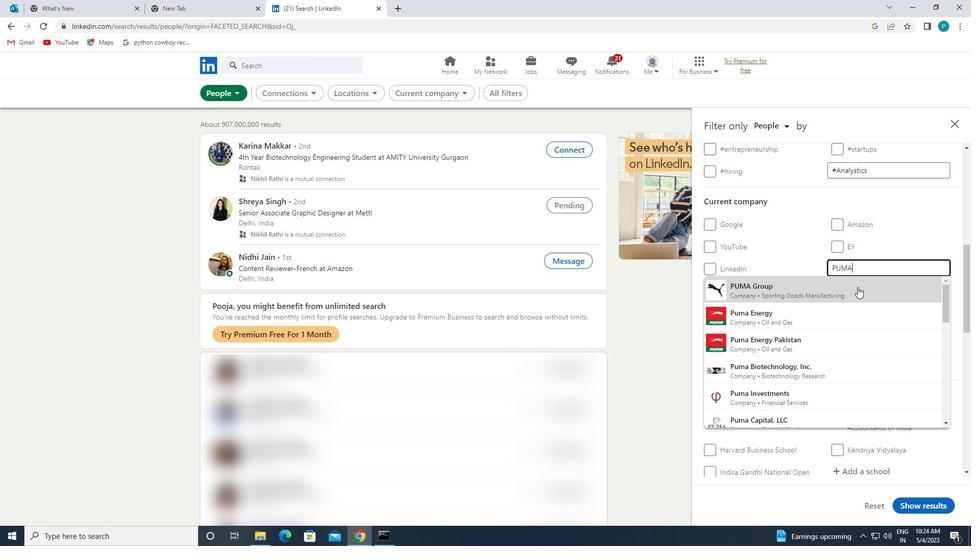 
Action: Mouse scrolled (857, 286) with delta (0, 0)
Screenshot: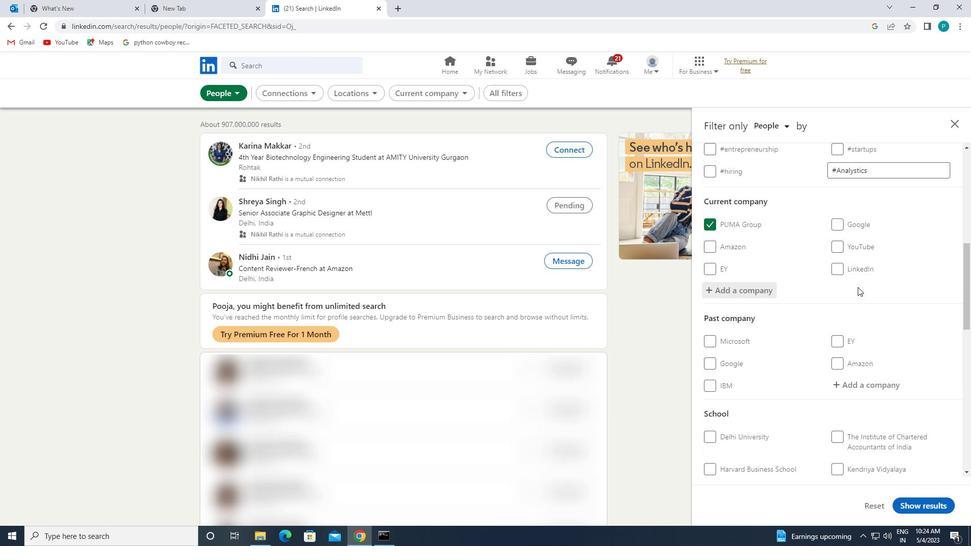 
Action: Mouse scrolled (857, 286) with delta (0, 0)
Screenshot: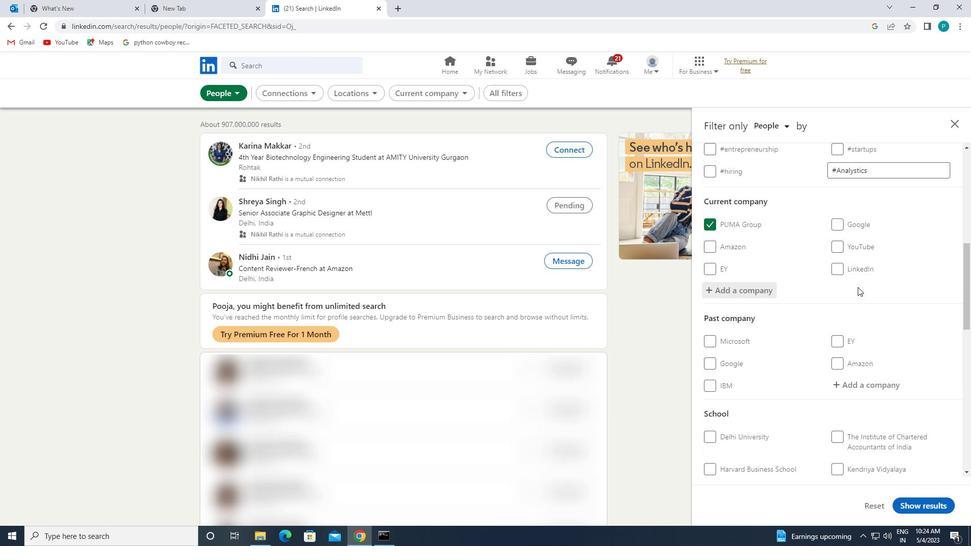 
Action: Mouse scrolled (857, 286) with delta (0, 0)
Screenshot: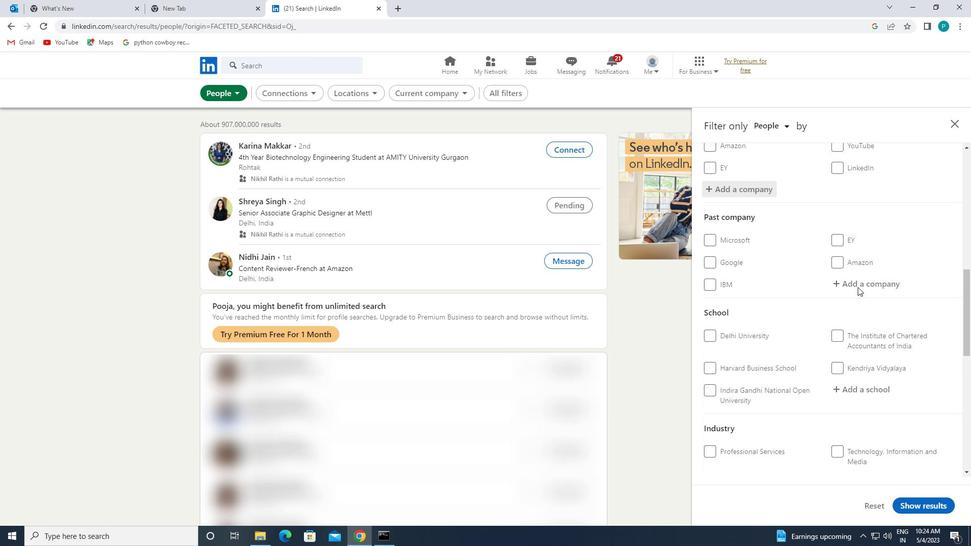
Action: Mouse scrolled (857, 286) with delta (0, 0)
Screenshot: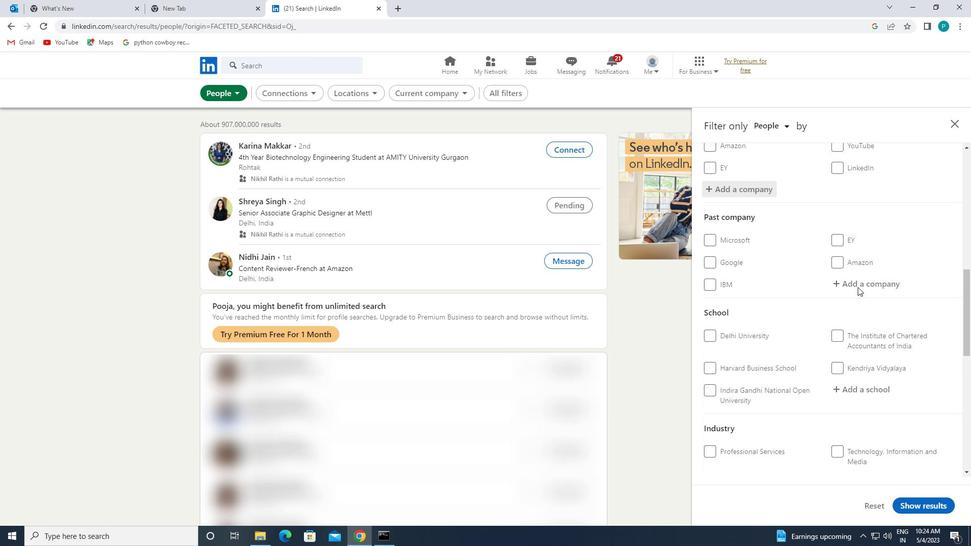 
Action: Mouse pressed left at (857, 287)
Screenshot: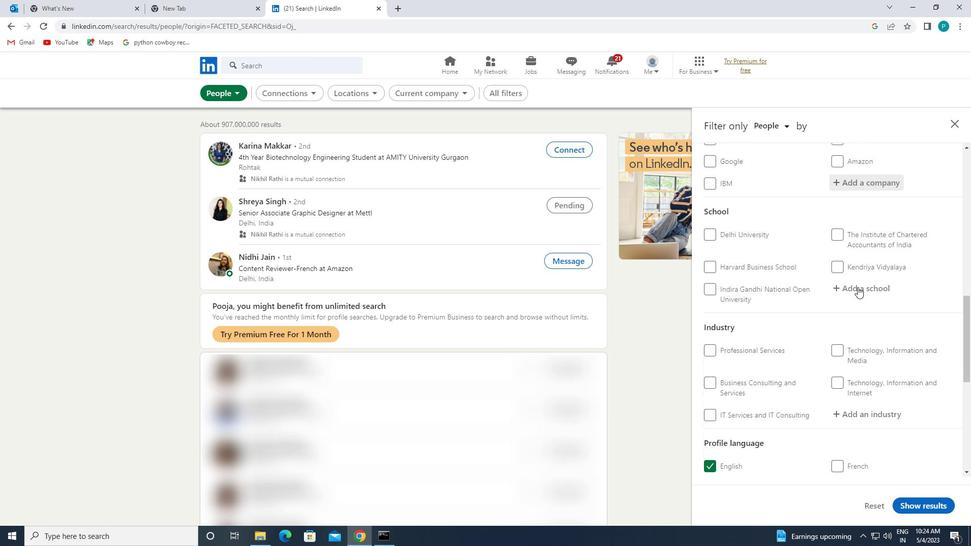 
Action: Key pressed SNS
Screenshot: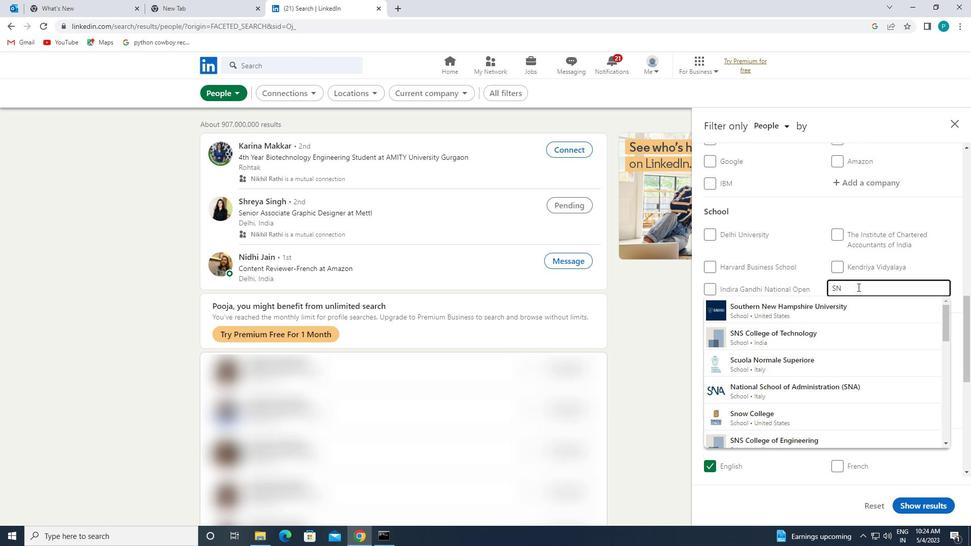 
Action: Mouse moved to (827, 334)
Screenshot: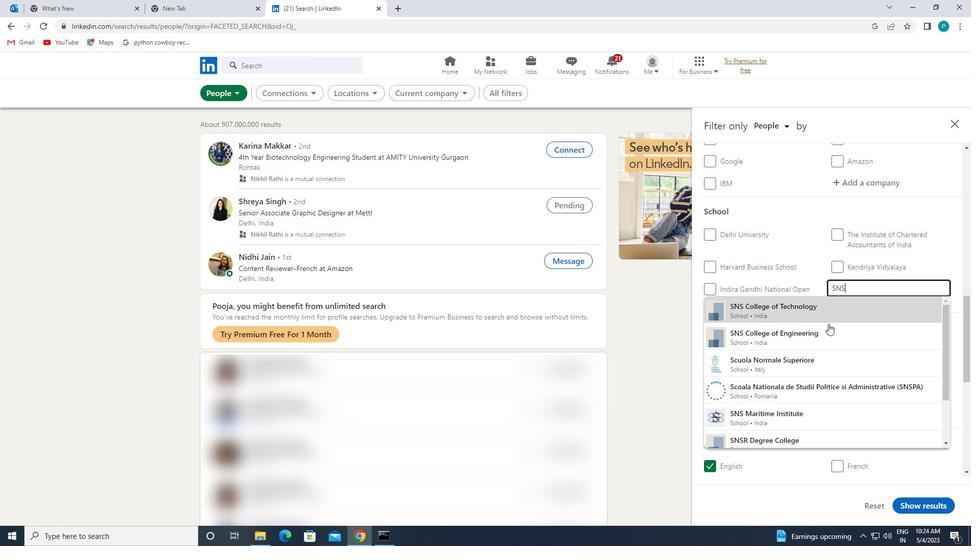 
Action: Mouse pressed left at (827, 334)
Screenshot: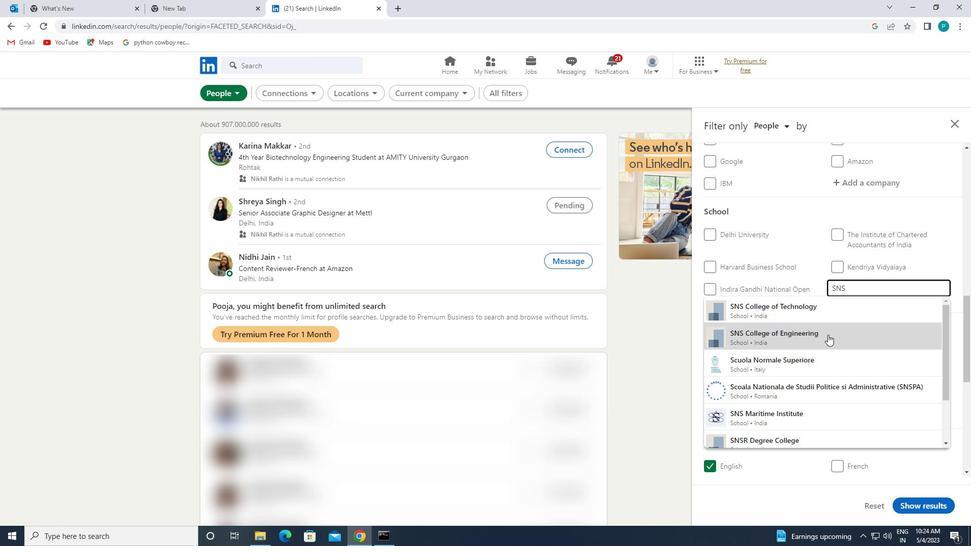 
Action: Mouse moved to (863, 433)
Screenshot: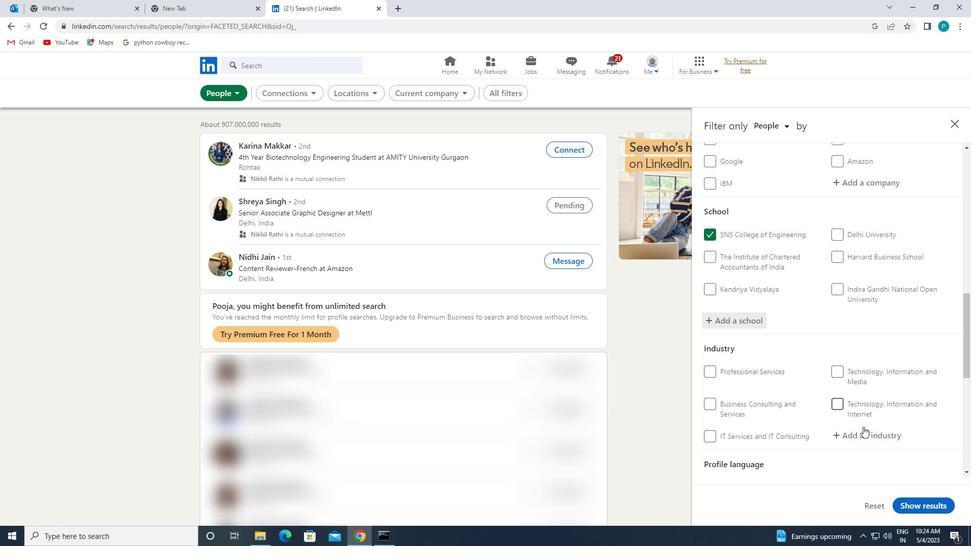 
Action: Mouse pressed left at (863, 433)
Screenshot: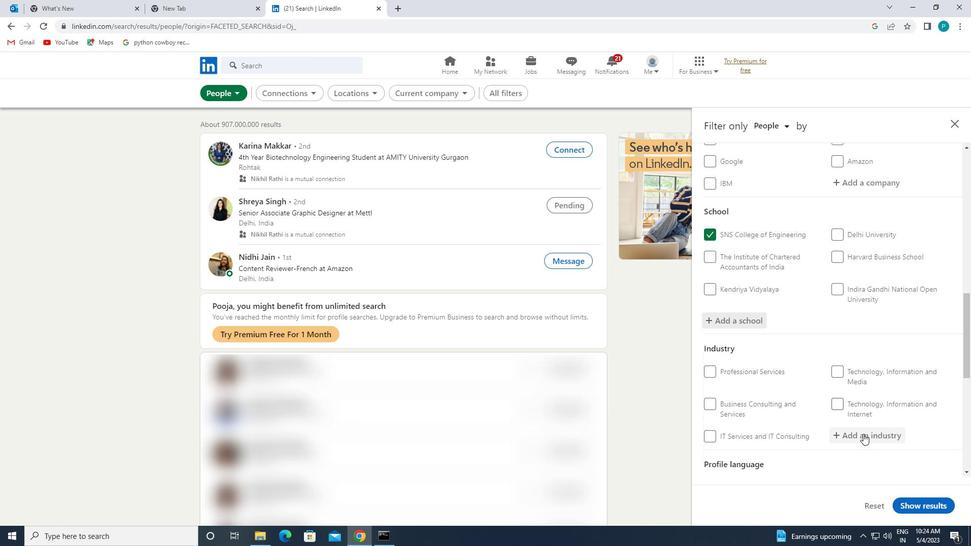 
Action: Mouse moved to (863, 435)
Screenshot: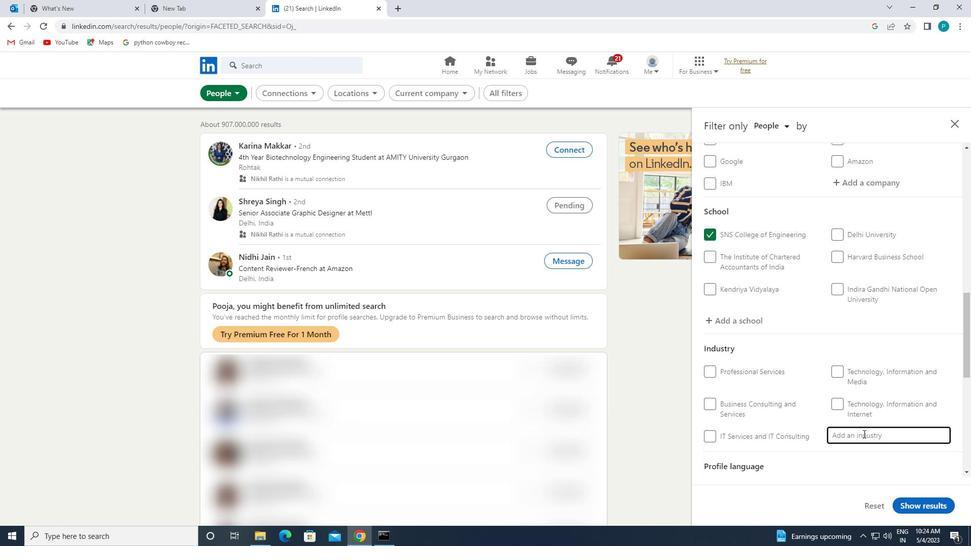 
Action: Key pressed <Key.caps_lock><Key.caps_lock>F<Key.caps_lock>UNDS
Screenshot: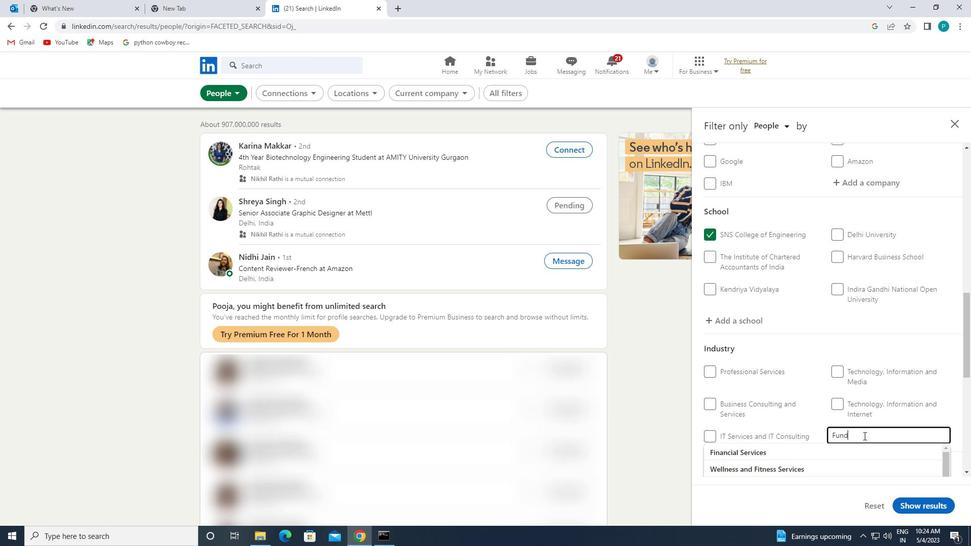 
Action: Mouse moved to (803, 430)
Screenshot: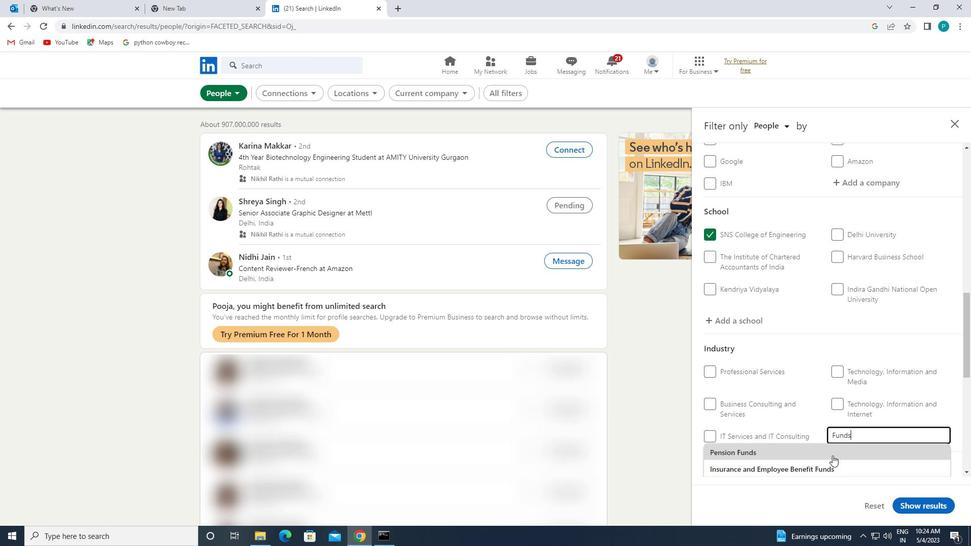 
Action: Mouse scrolled (803, 429) with delta (0, 0)
Screenshot: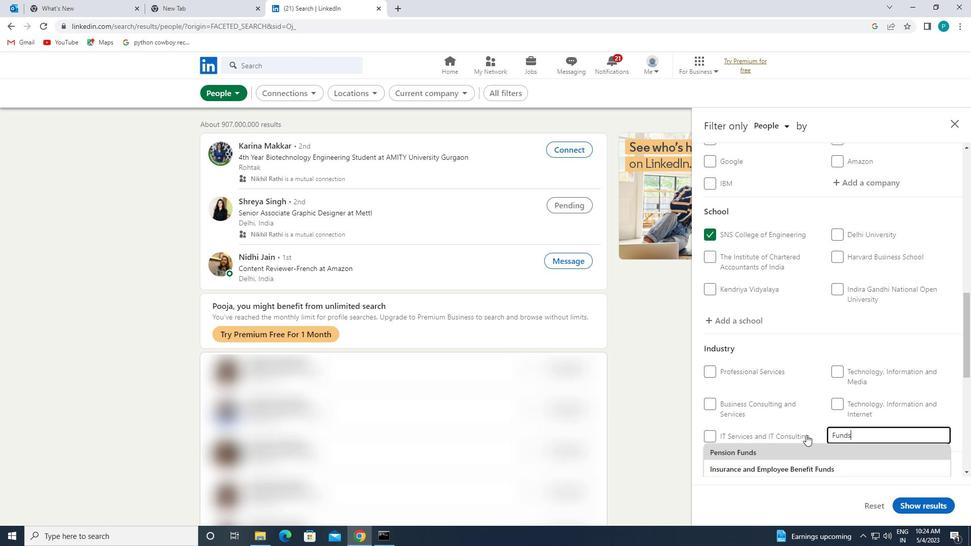 
Action: Mouse moved to (802, 429)
Screenshot: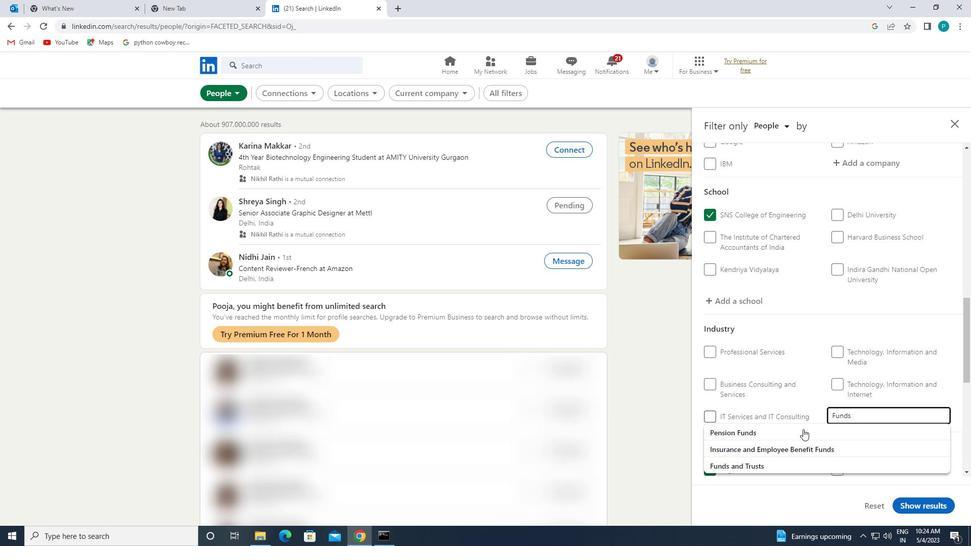 
Action: Mouse pressed left at (802, 429)
Screenshot: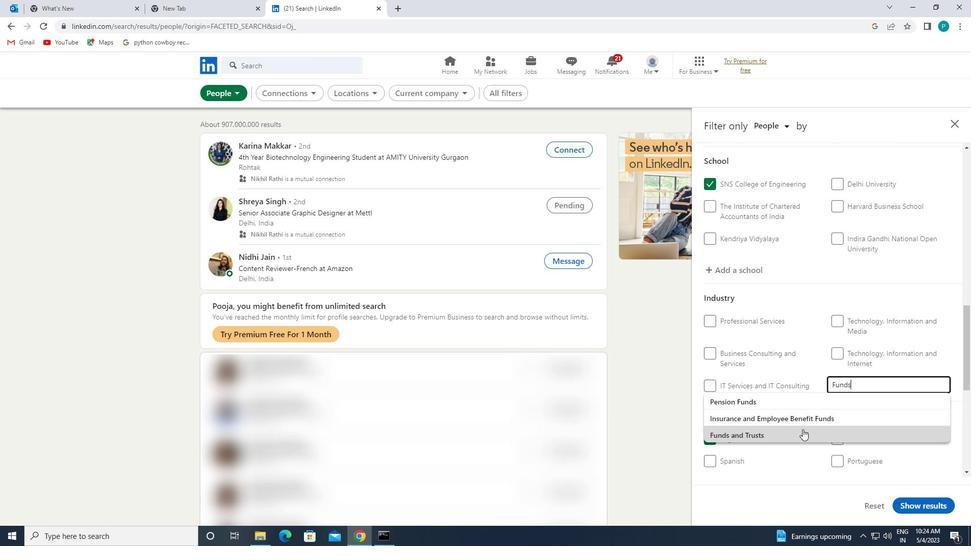 
Action: Mouse scrolled (802, 428) with delta (0, 0)
Screenshot: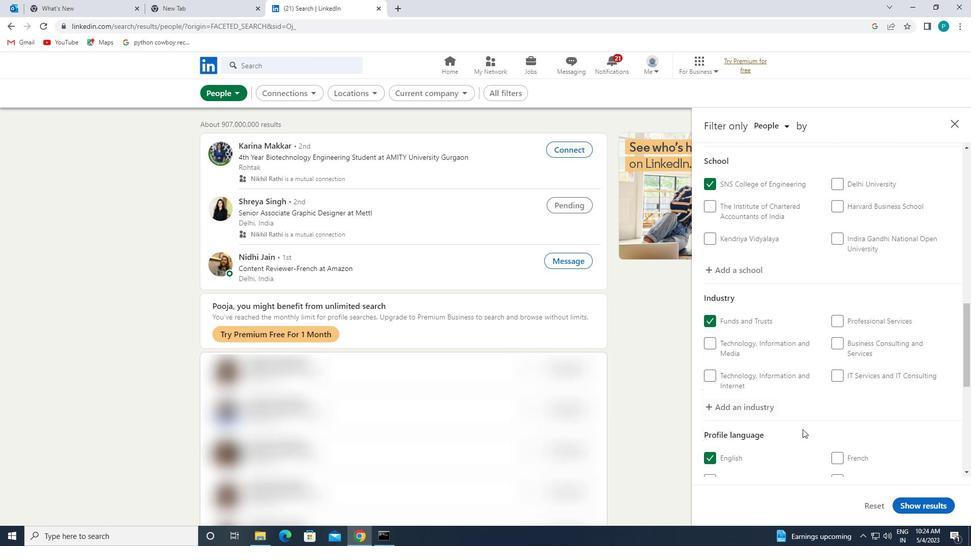 
Action: Mouse scrolled (802, 428) with delta (0, 0)
Screenshot: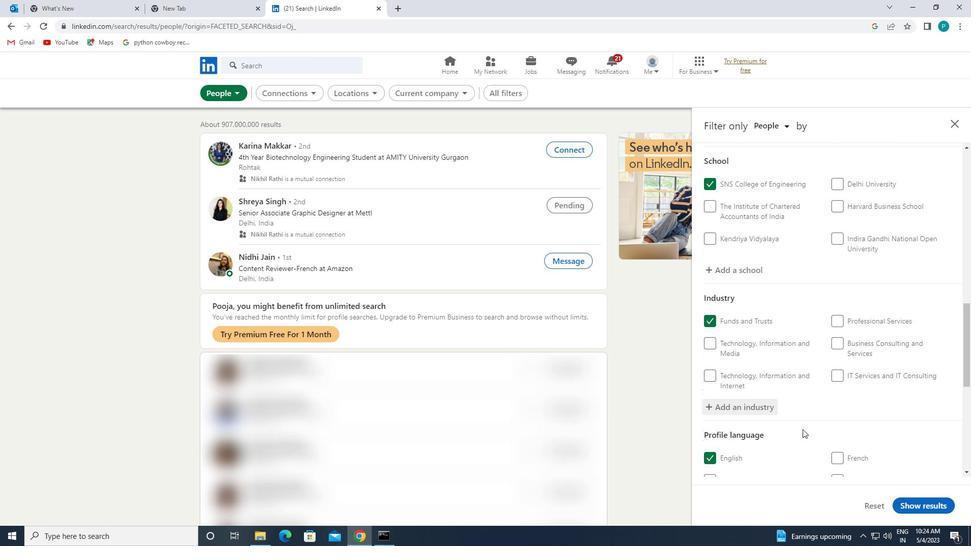 
Action: Mouse scrolled (802, 428) with delta (0, 0)
Screenshot: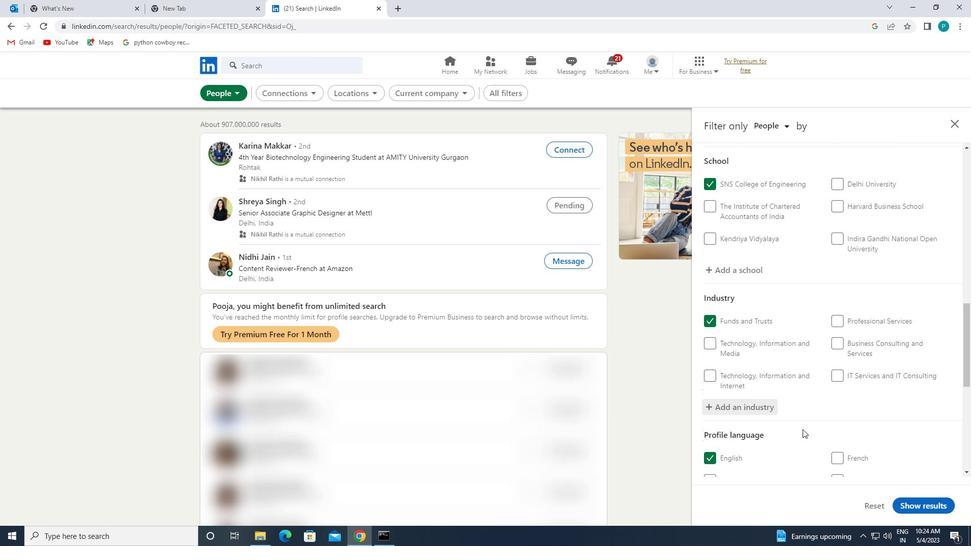 
Action: Mouse moved to (819, 430)
Screenshot: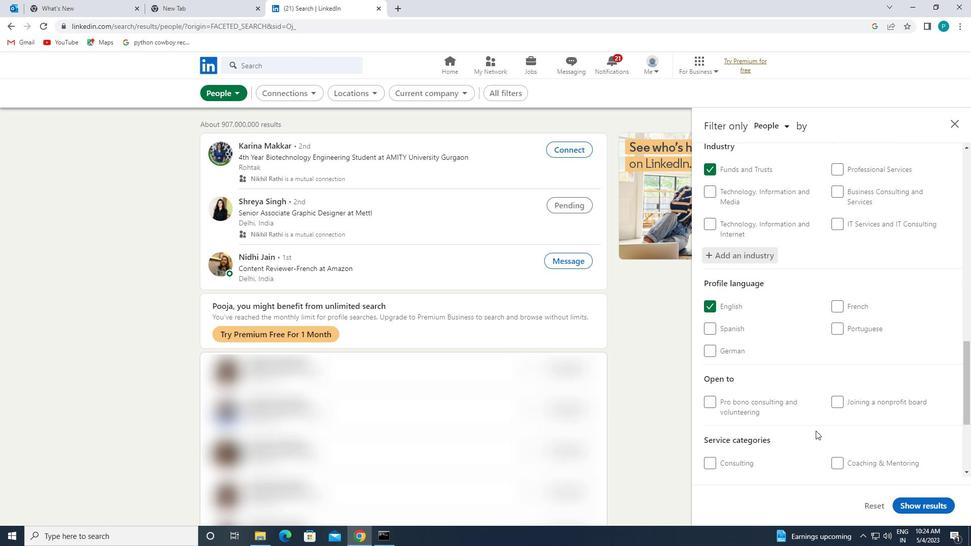 
Action: Mouse scrolled (819, 430) with delta (0, 0)
Screenshot: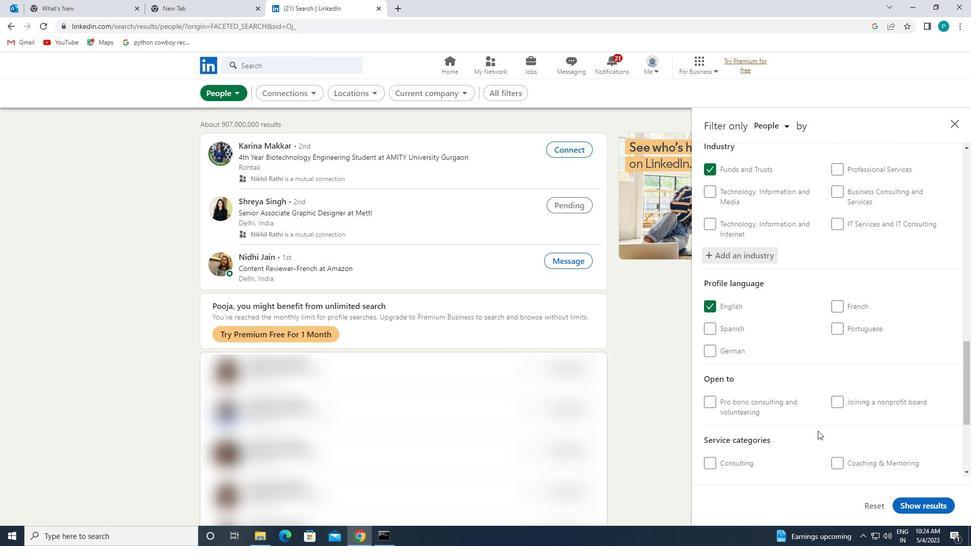 
Action: Mouse scrolled (819, 430) with delta (0, 0)
Screenshot: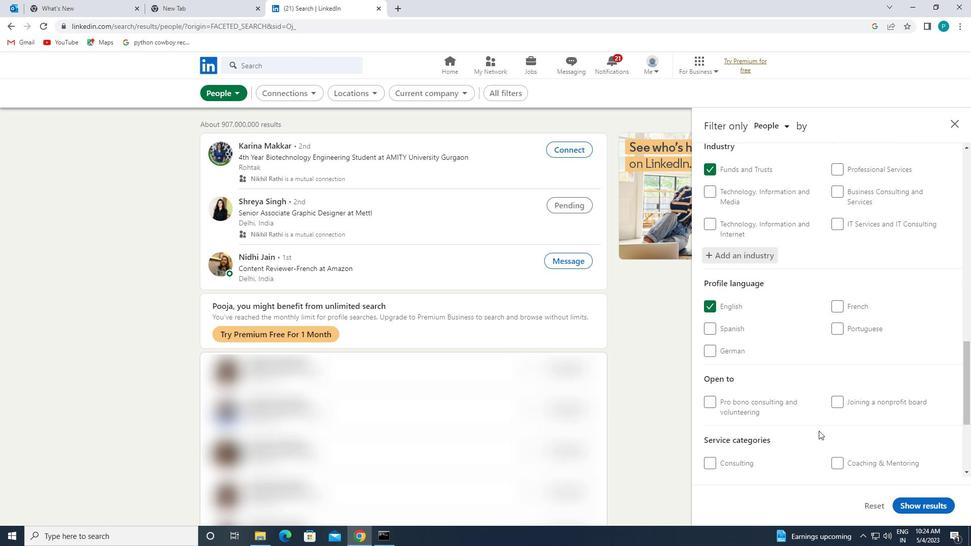 
Action: Mouse scrolled (819, 430) with delta (0, 0)
Screenshot: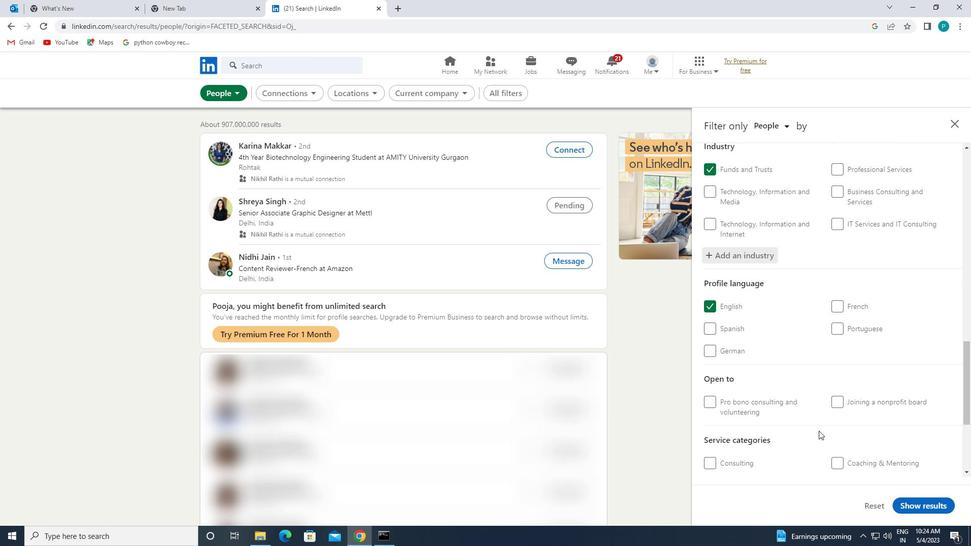 
Action: Mouse moved to (842, 359)
Screenshot: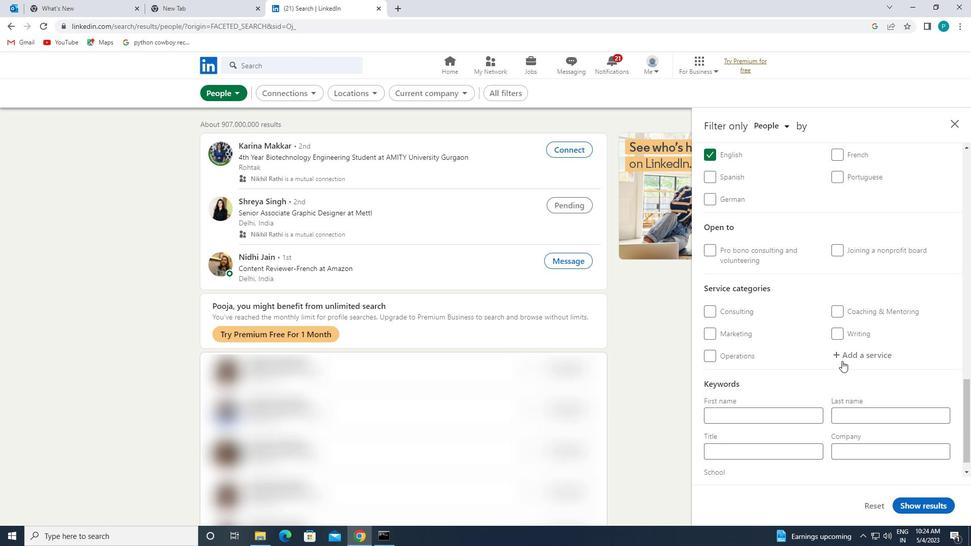 
Action: Mouse pressed left at (842, 359)
Screenshot: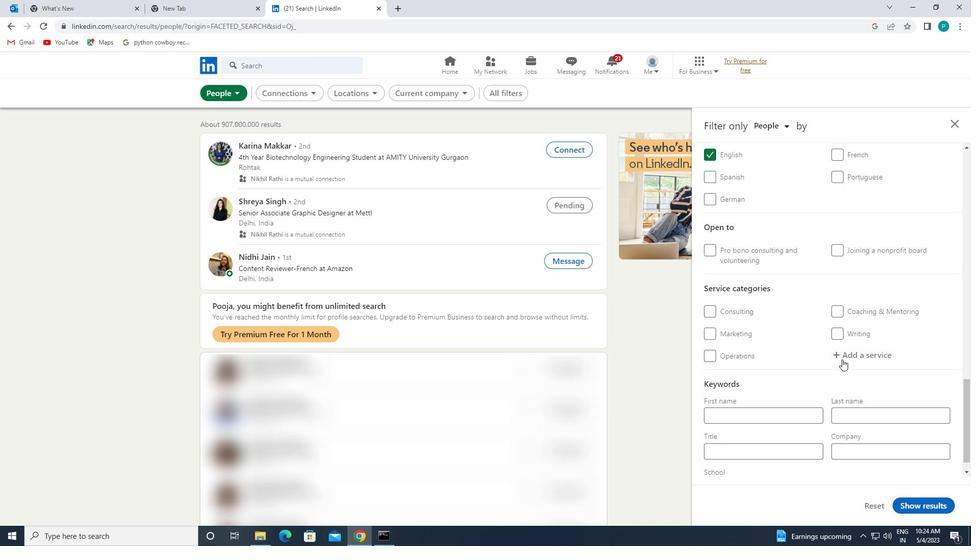 
Action: Key pressed <Key.caps_lock>B<Key.caps_lock>USS<Key.backspace>
Screenshot: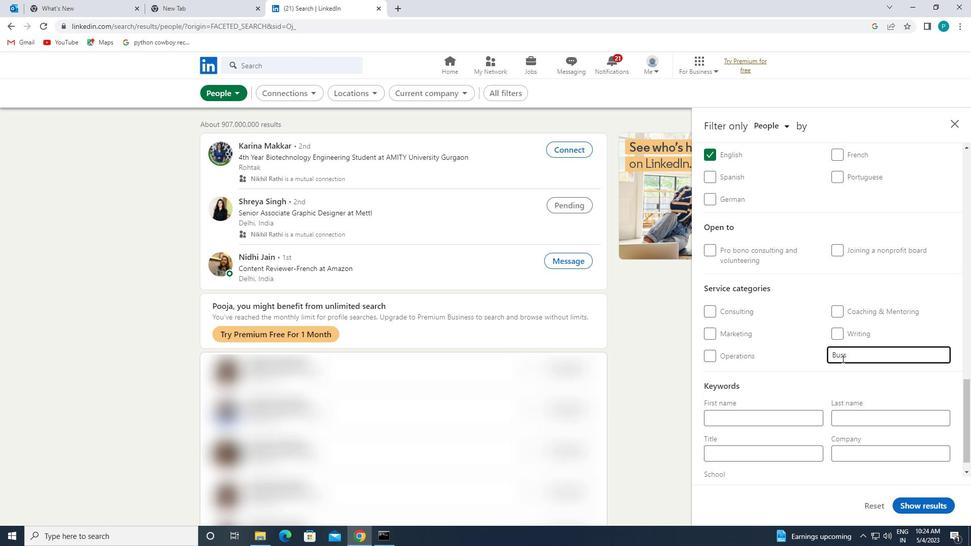 
Action: Mouse moved to (802, 404)
Screenshot: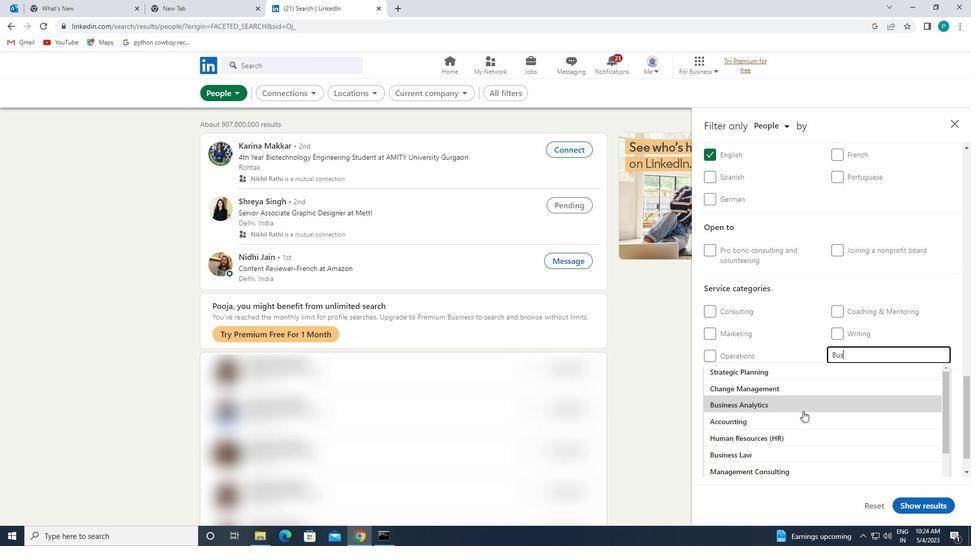 
Action: Mouse pressed left at (802, 404)
Screenshot: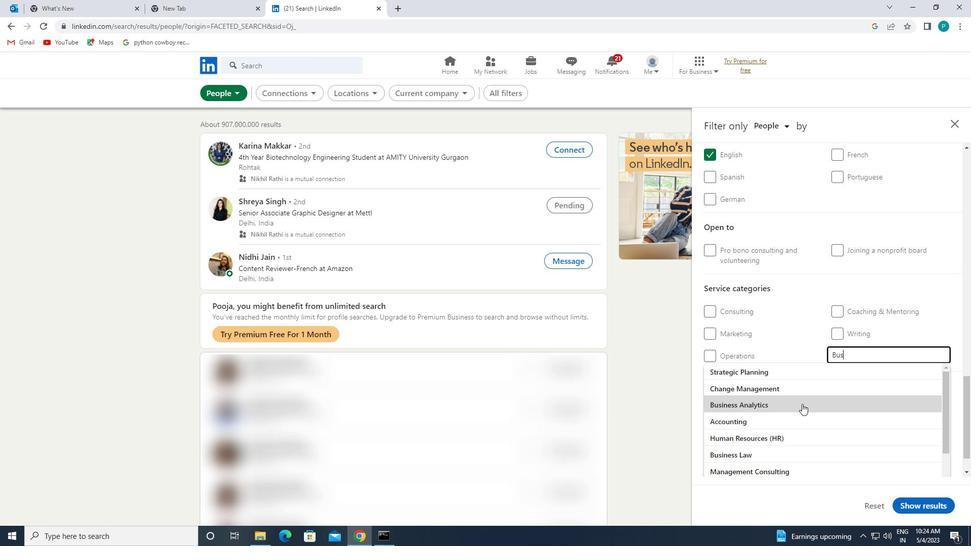 
Action: Mouse scrolled (802, 403) with delta (0, 0)
Screenshot: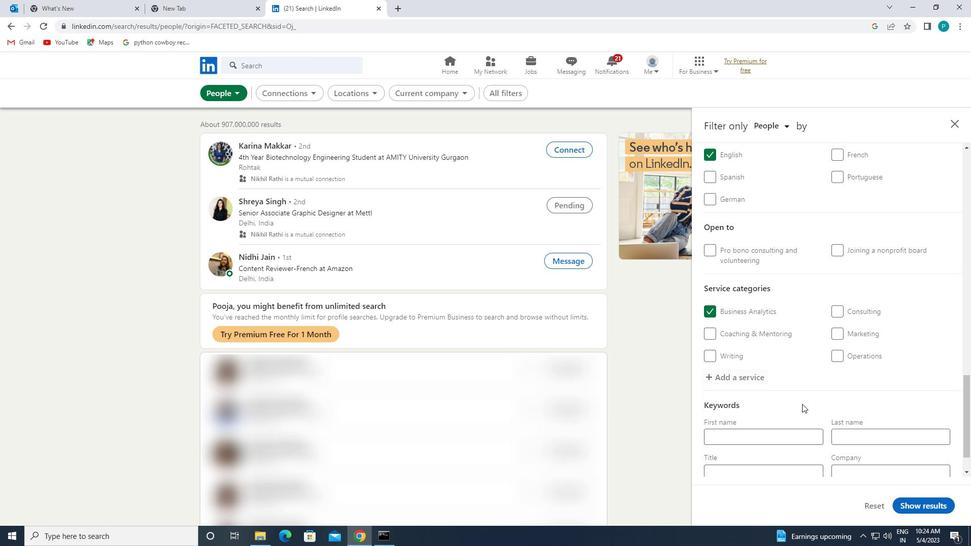 
Action: Mouse scrolled (802, 403) with delta (0, 0)
Screenshot: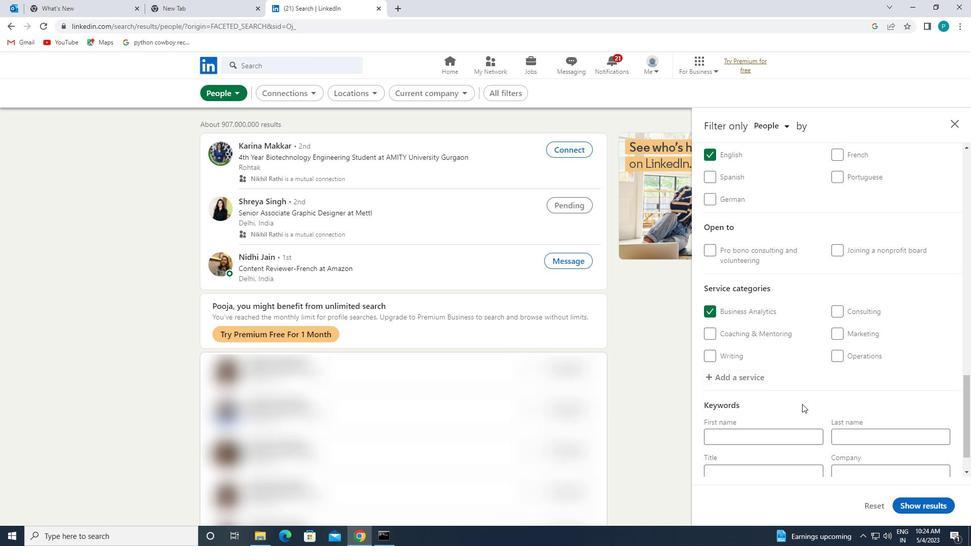 
Action: Mouse scrolled (802, 403) with delta (0, 0)
Screenshot: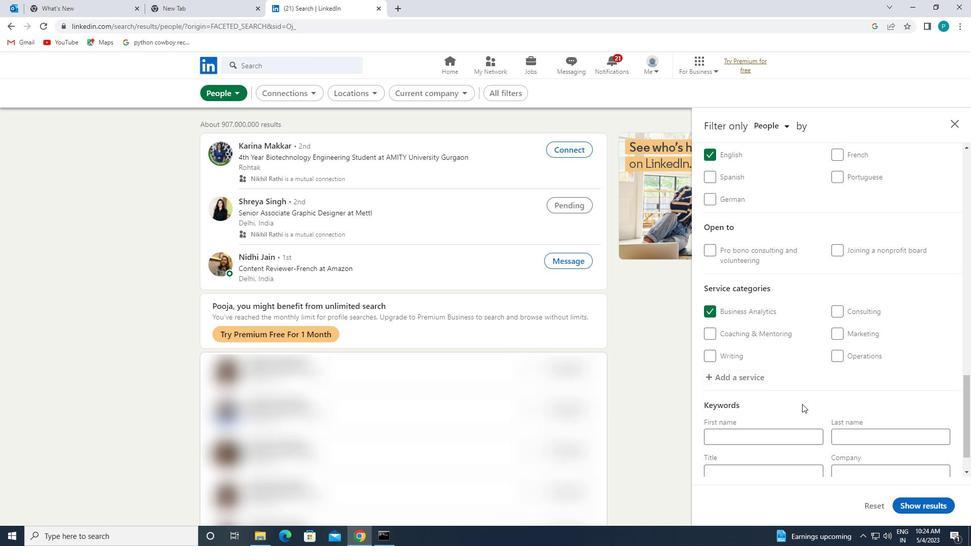 
Action: Mouse scrolled (802, 403) with delta (0, 0)
Screenshot: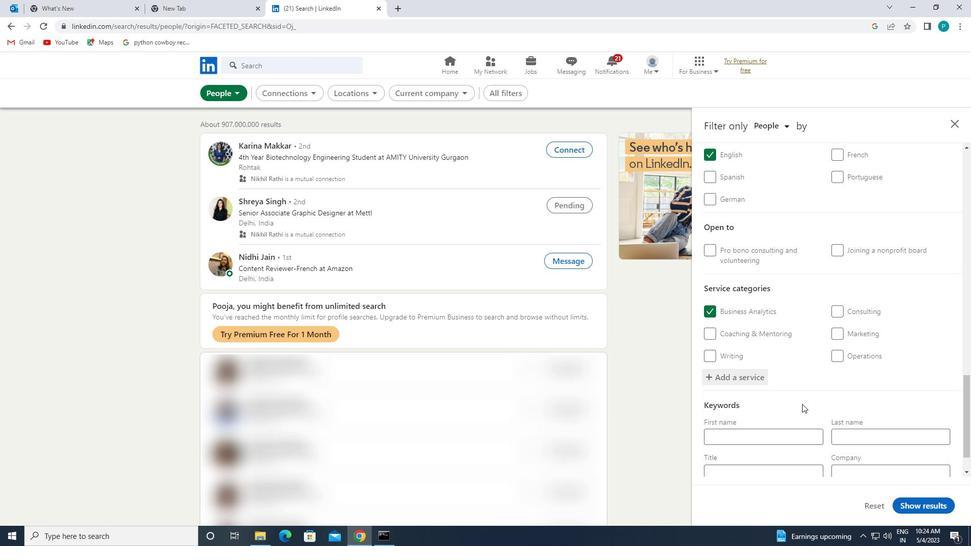 
Action: Mouse moved to (780, 432)
Screenshot: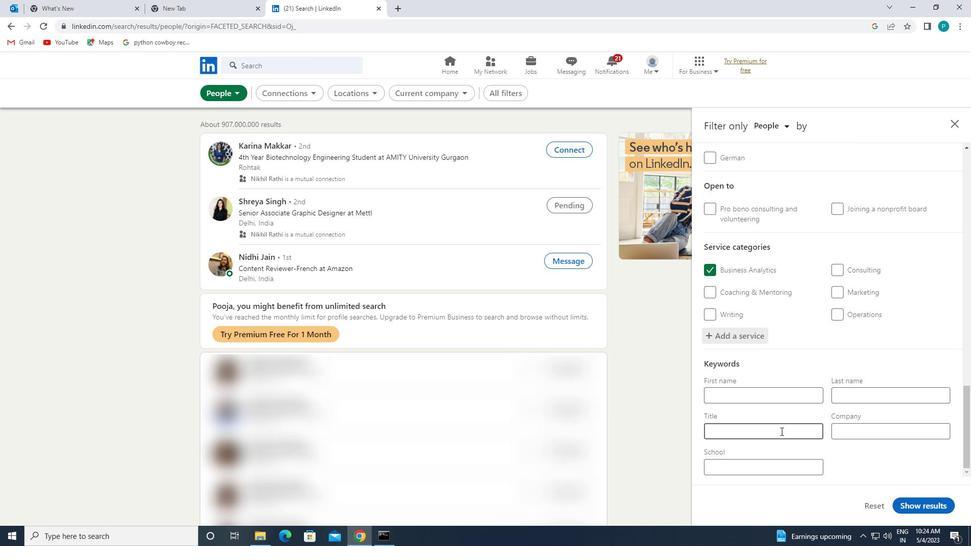 
Action: Mouse pressed left at (780, 432)
Screenshot: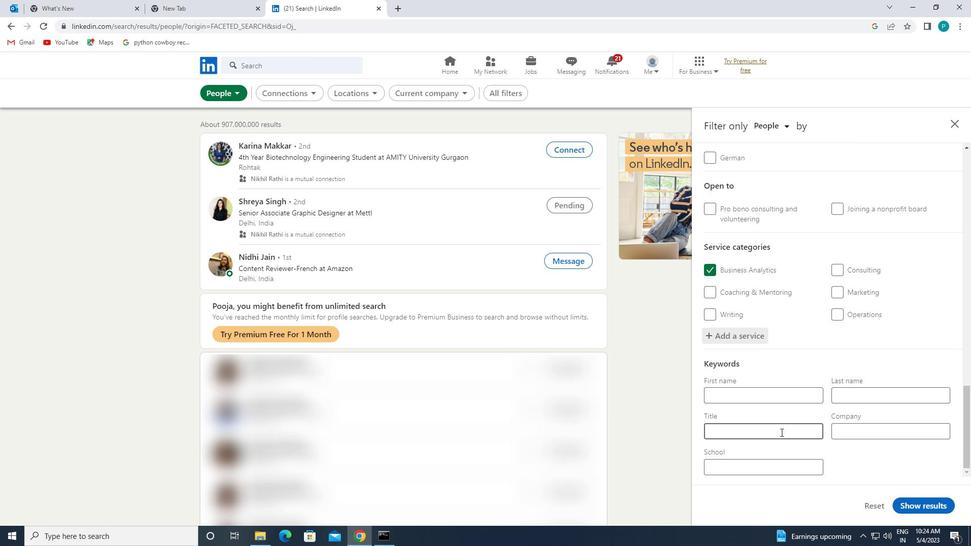 
Action: Key pressed <Key.caps_lock>M<Key.caps_lock>EDICAL<Key.space><Key.caps_lock>L<Key.caps_lock>ABORATR<Key.backspace>ORY<Key.space><Key.caps_lock>T<Key.caps_lock>ECH
Screenshot: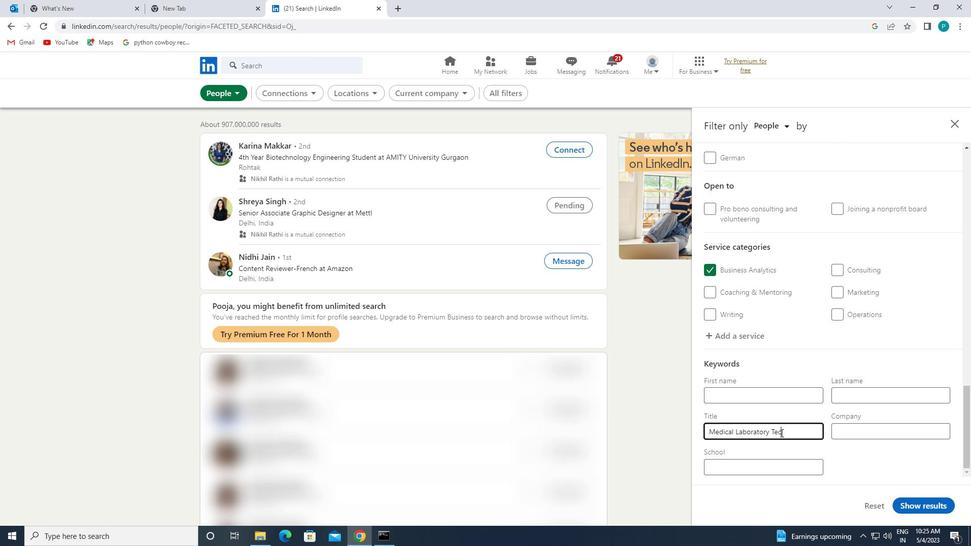 
Action: Mouse moved to (923, 506)
Screenshot: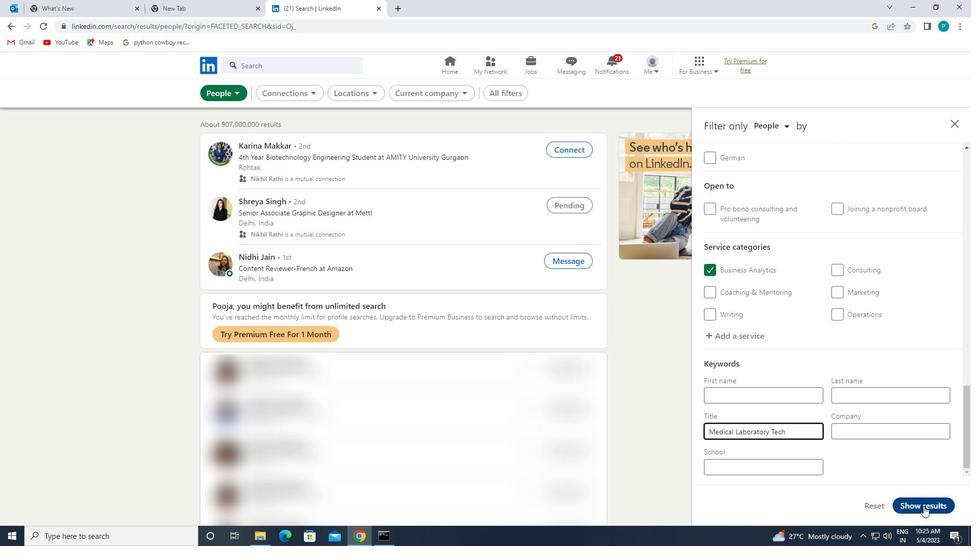 
Action: Mouse pressed left at (923, 506)
Screenshot: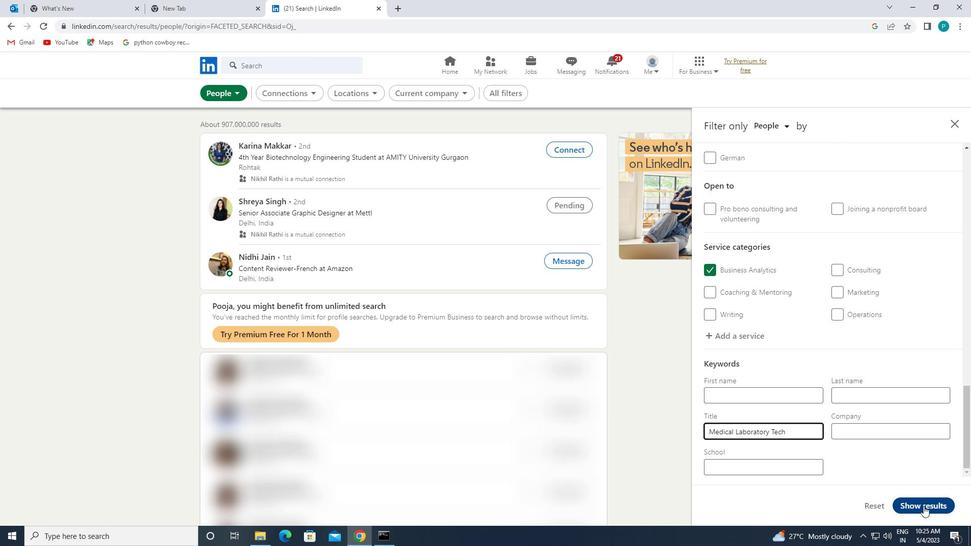 
